 Task: Filter job titles by Life Insurance Specialist.
Action: Mouse moved to (421, 108)
Screenshot: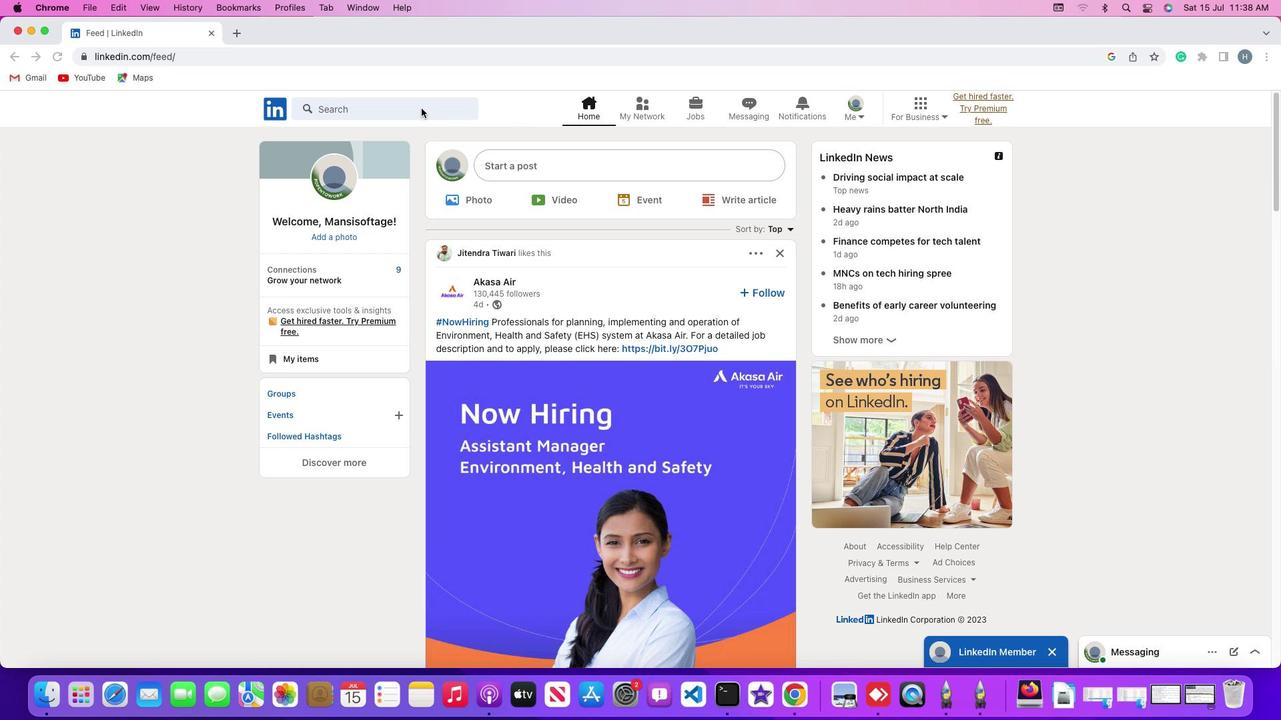 
Action: Mouse pressed left at (421, 108)
Screenshot: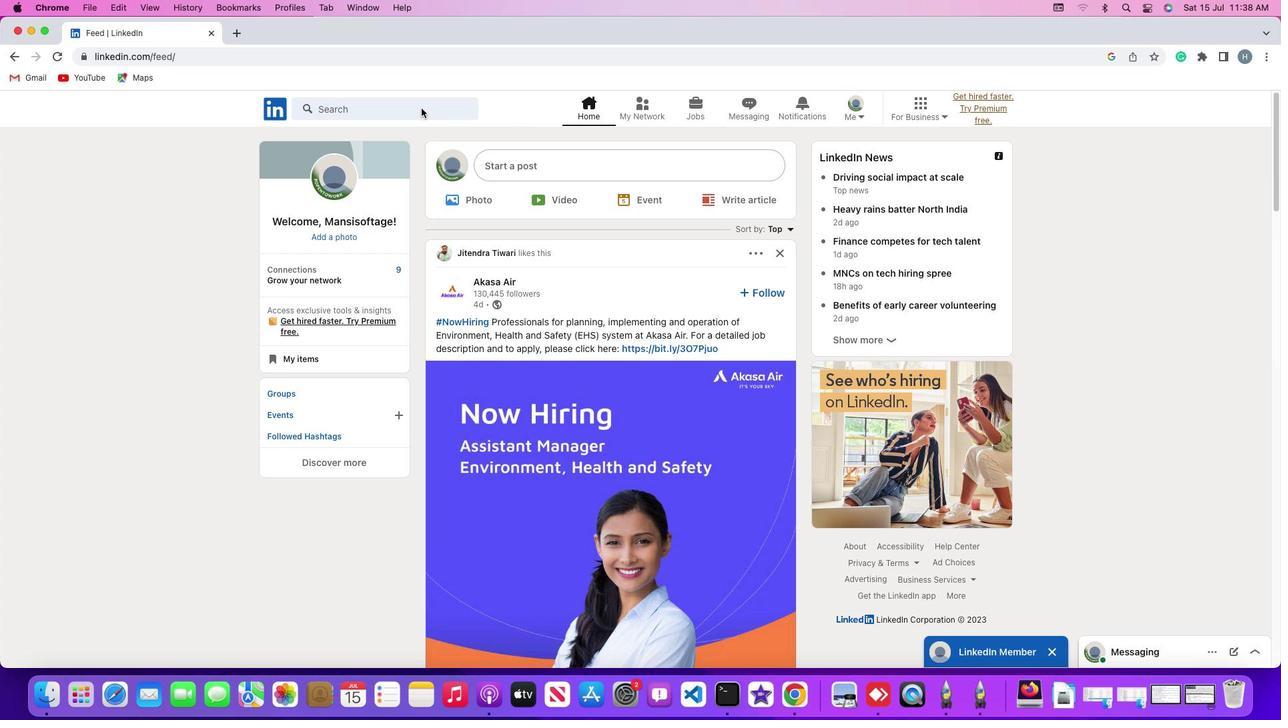 
Action: Mouse pressed left at (421, 108)
Screenshot: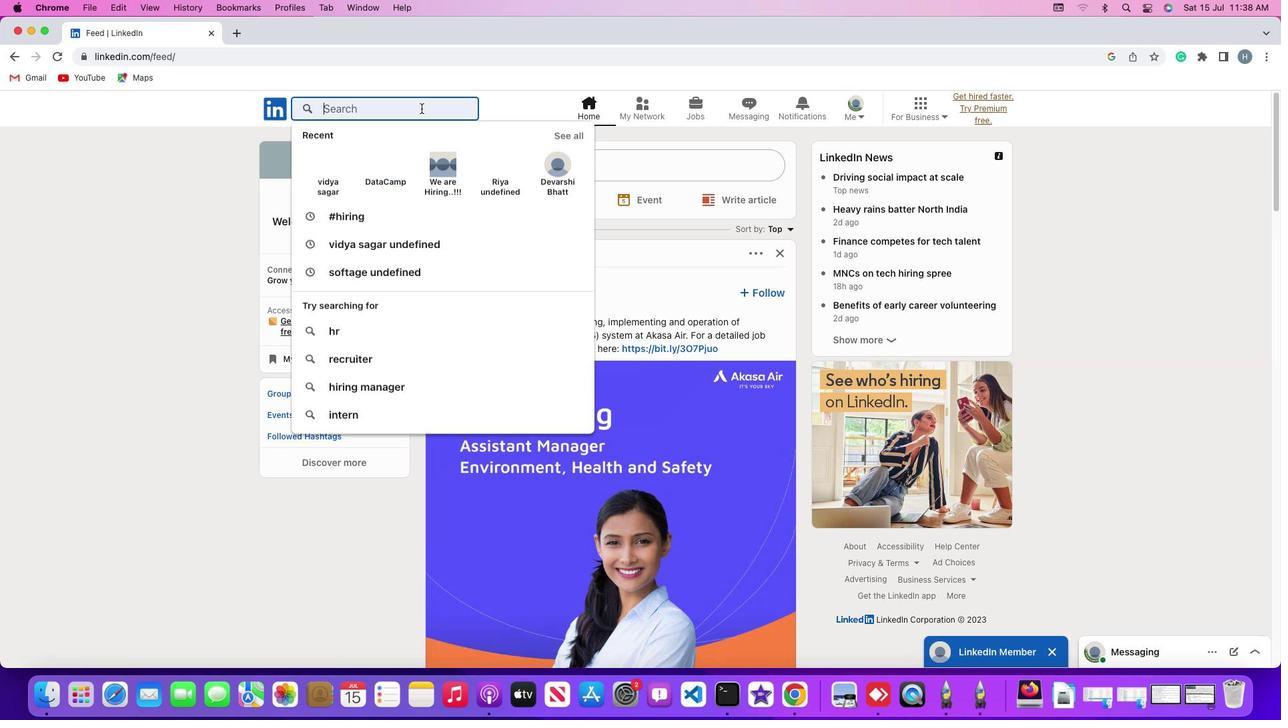 
Action: Key pressed Key.shift'#''h''i''r''i''n''g'Key.enter
Screenshot: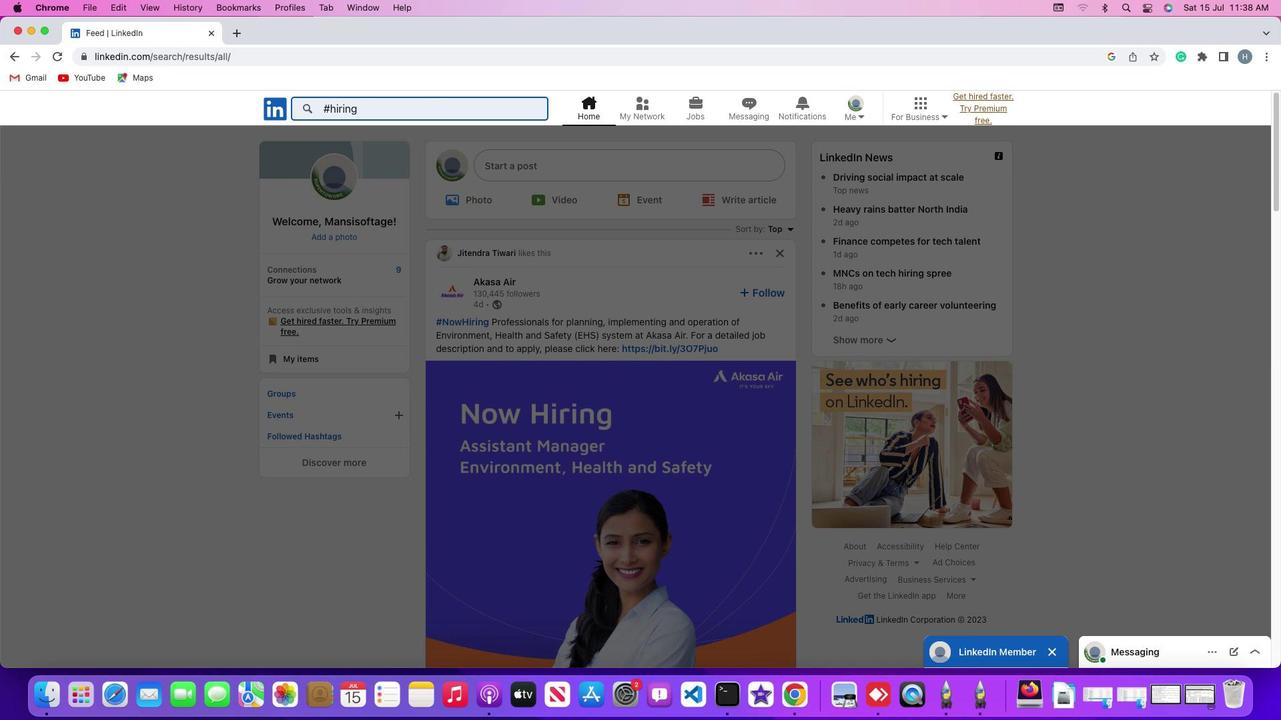 
Action: Mouse moved to (328, 146)
Screenshot: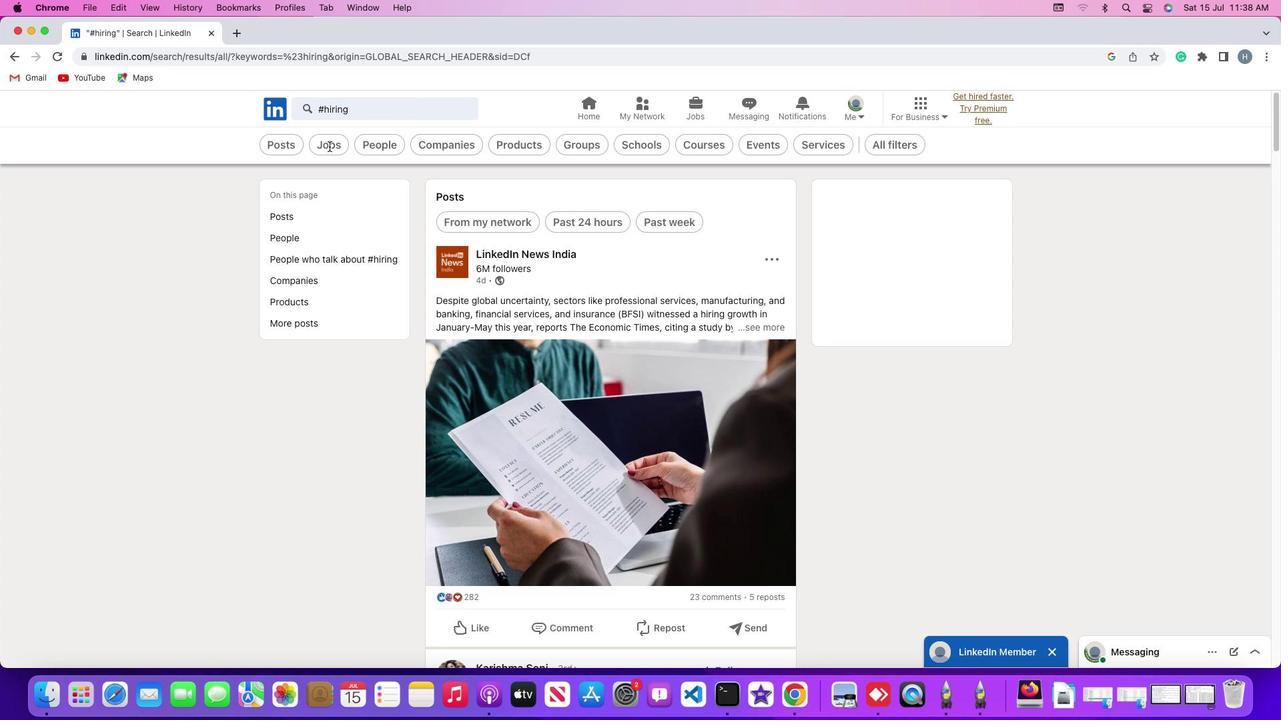 
Action: Mouse pressed left at (328, 146)
Screenshot: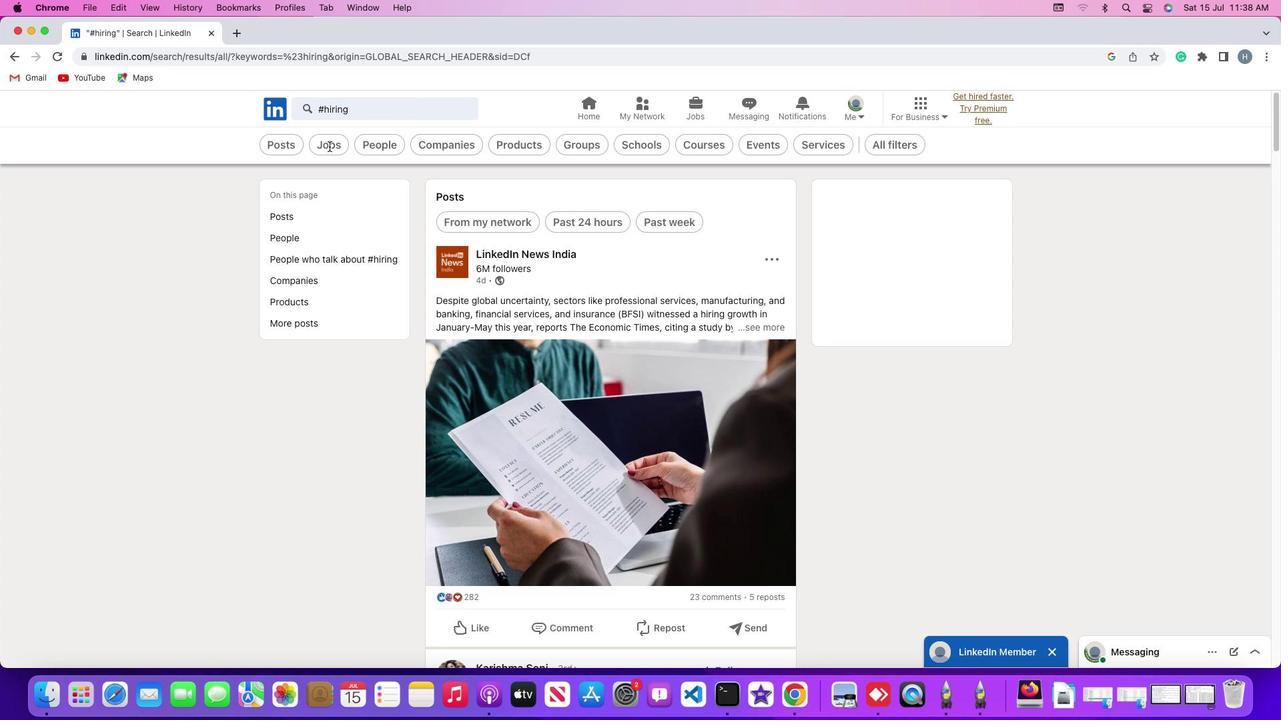 
Action: Mouse moved to (921, 142)
Screenshot: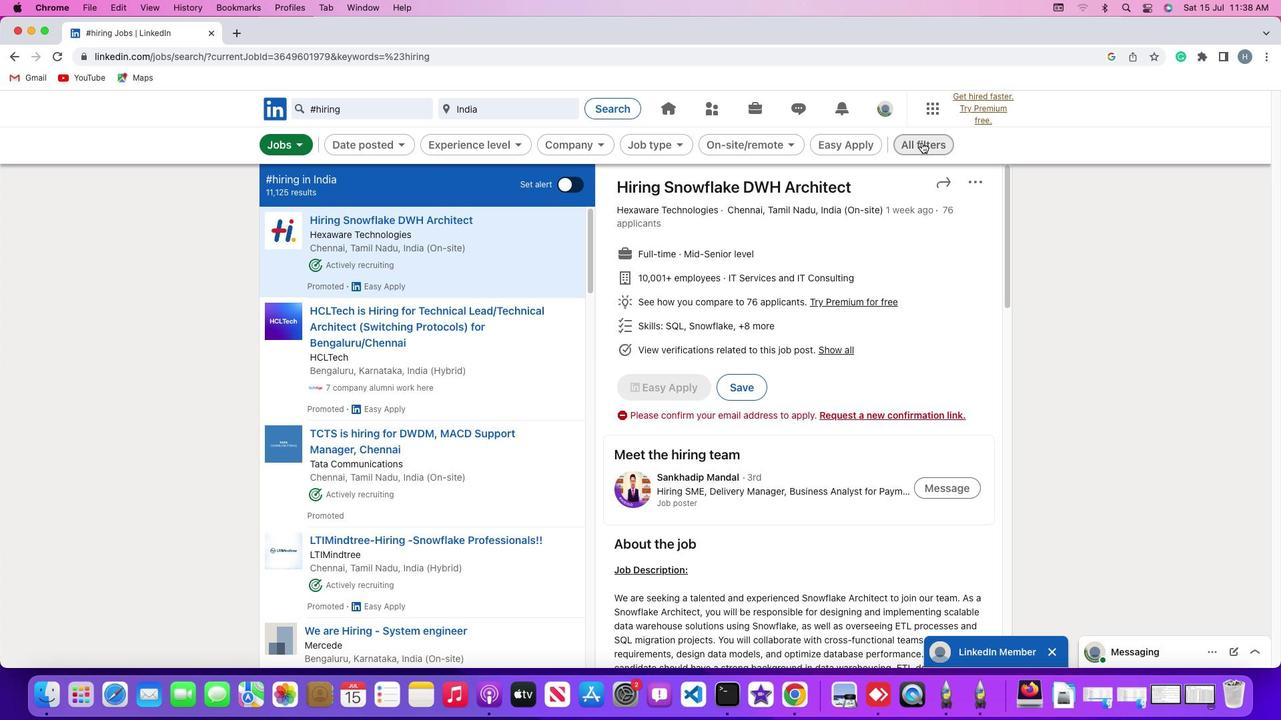 
Action: Mouse pressed left at (921, 142)
Screenshot: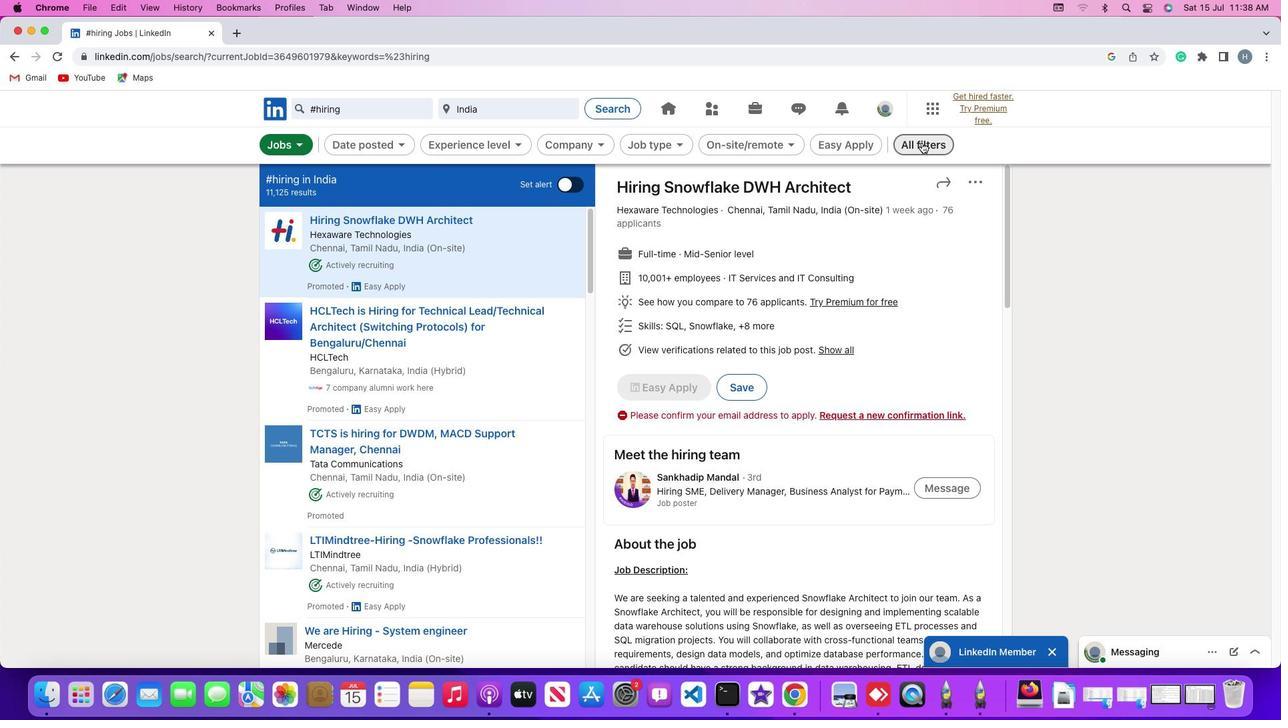 
Action: Mouse moved to (1046, 507)
Screenshot: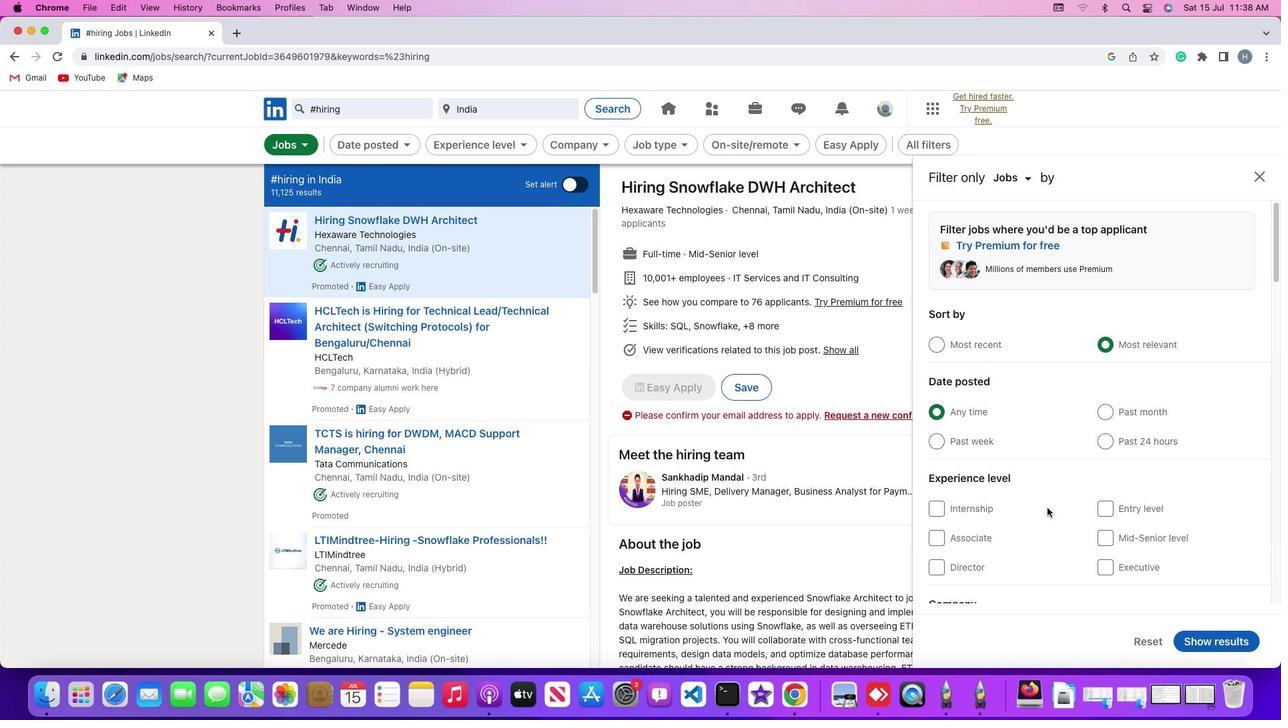 
Action: Mouse scrolled (1046, 507) with delta (0, 0)
Screenshot: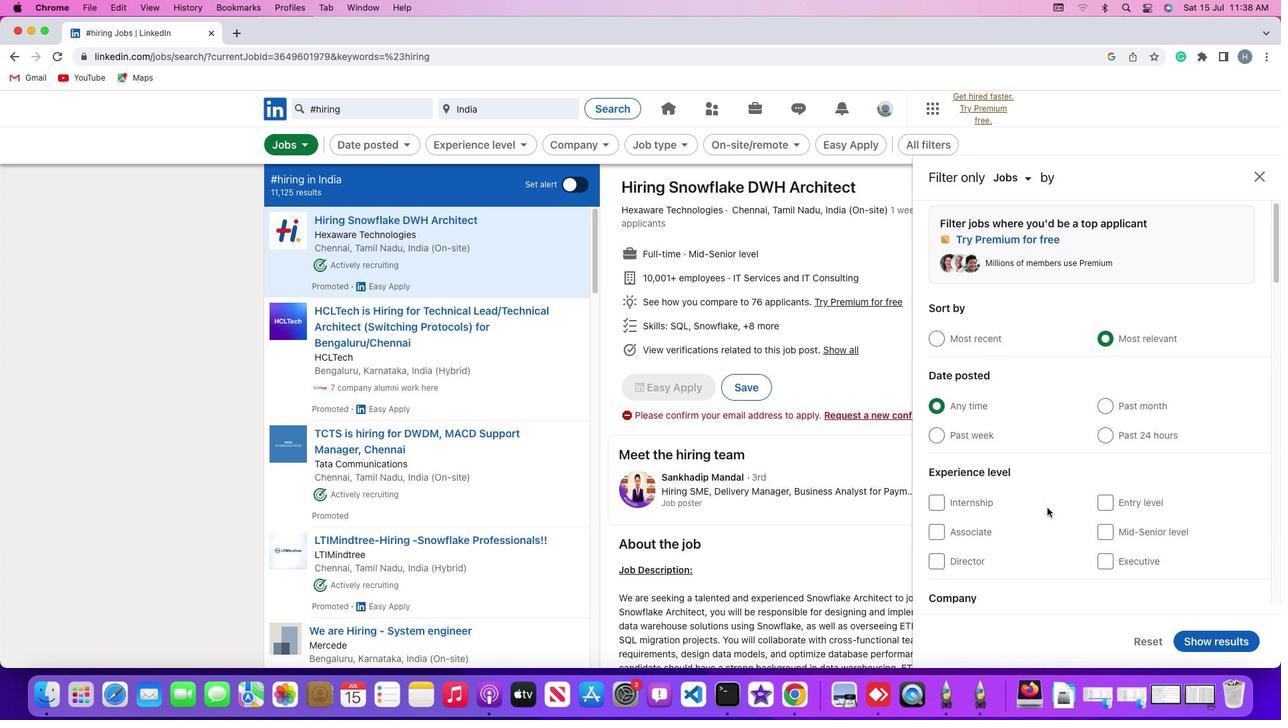 
Action: Mouse scrolled (1046, 507) with delta (0, 0)
Screenshot: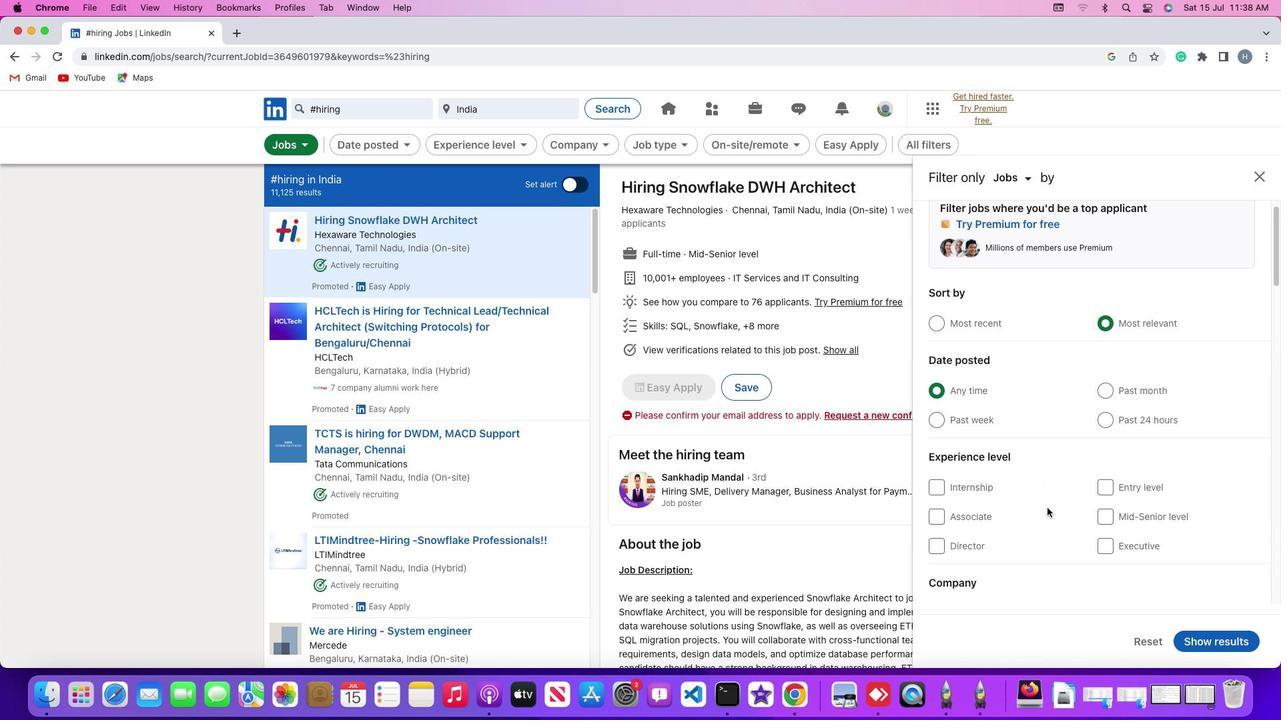 
Action: Mouse scrolled (1046, 507) with delta (0, -1)
Screenshot: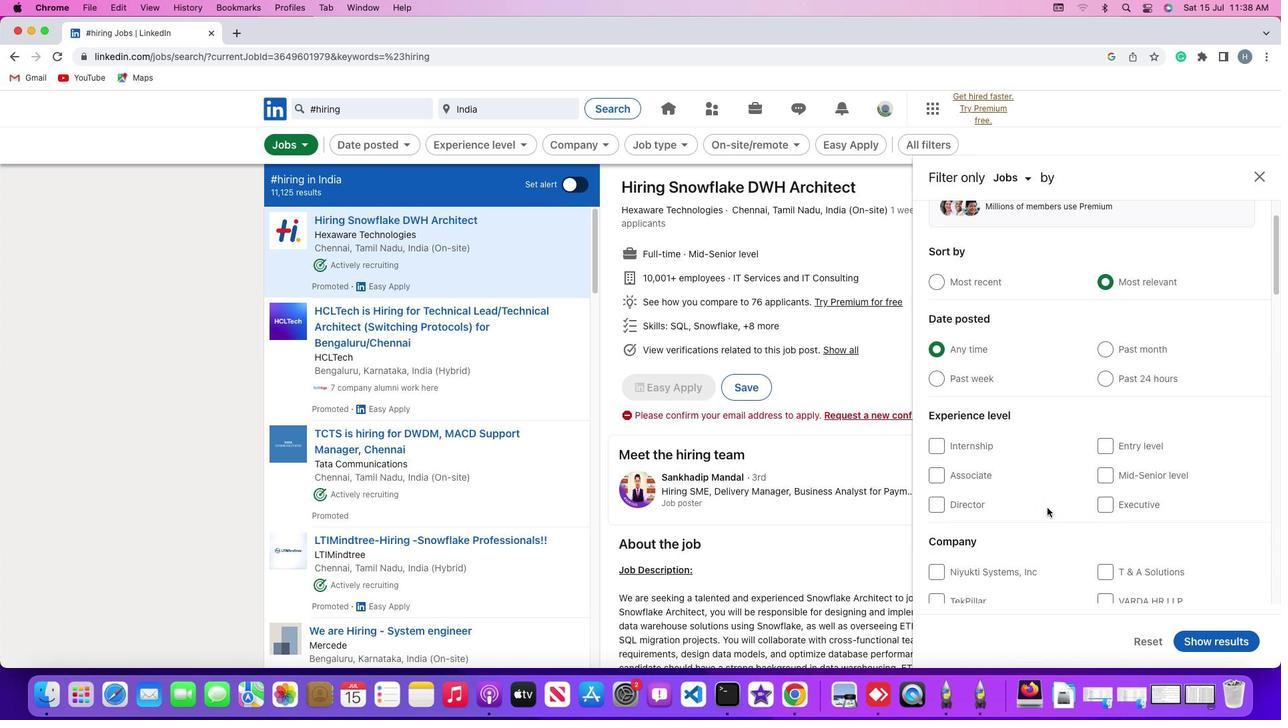 
Action: Mouse scrolled (1046, 507) with delta (0, -2)
Screenshot: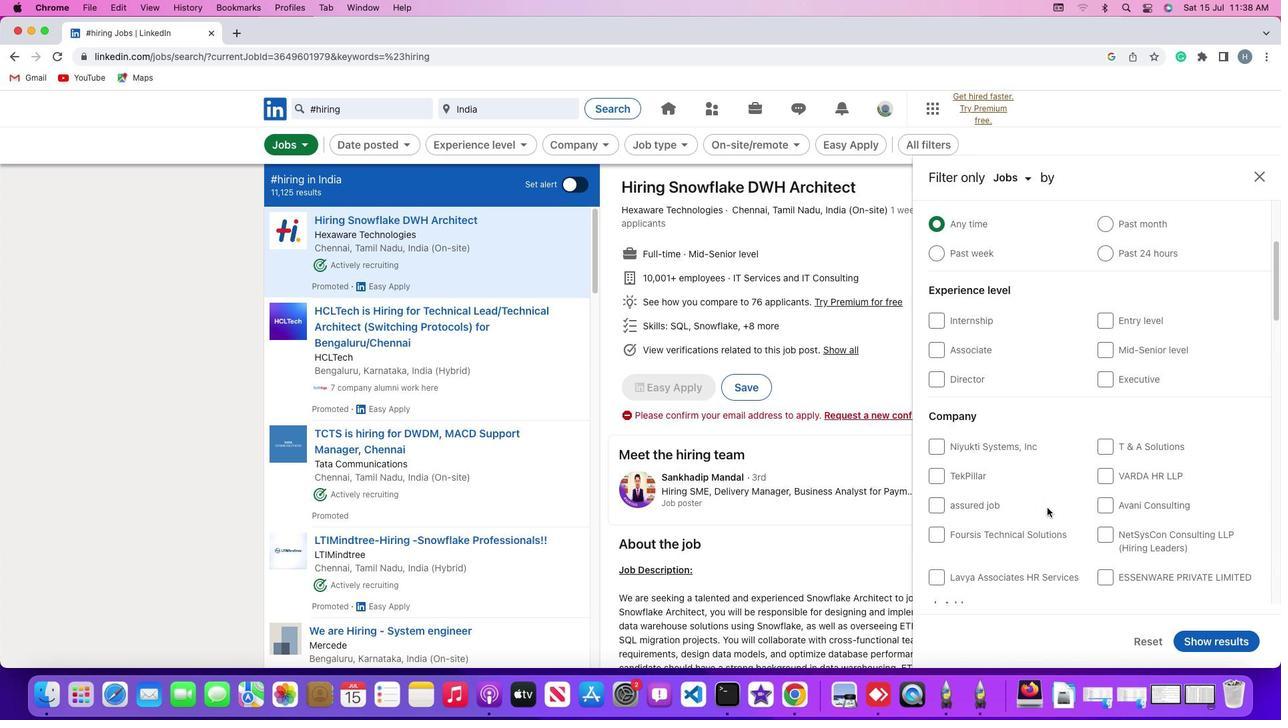 
Action: Mouse scrolled (1046, 507) with delta (0, 0)
Screenshot: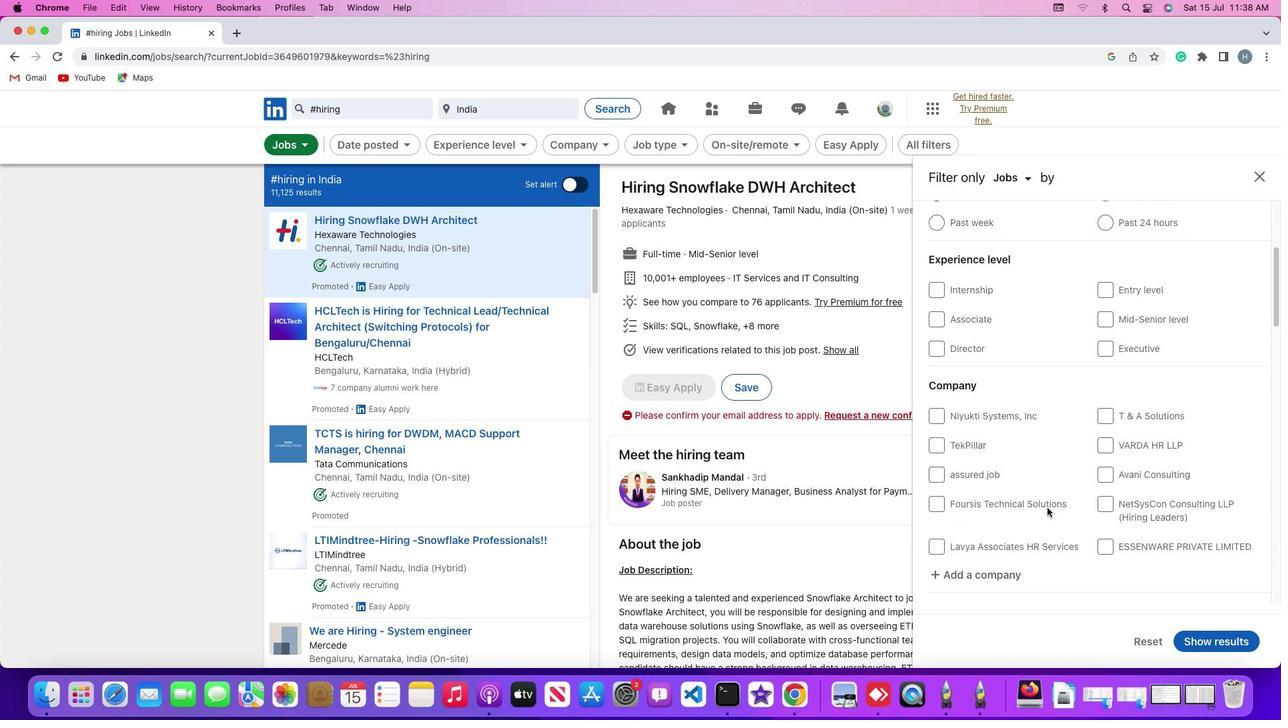 
Action: Mouse scrolled (1046, 507) with delta (0, 0)
Screenshot: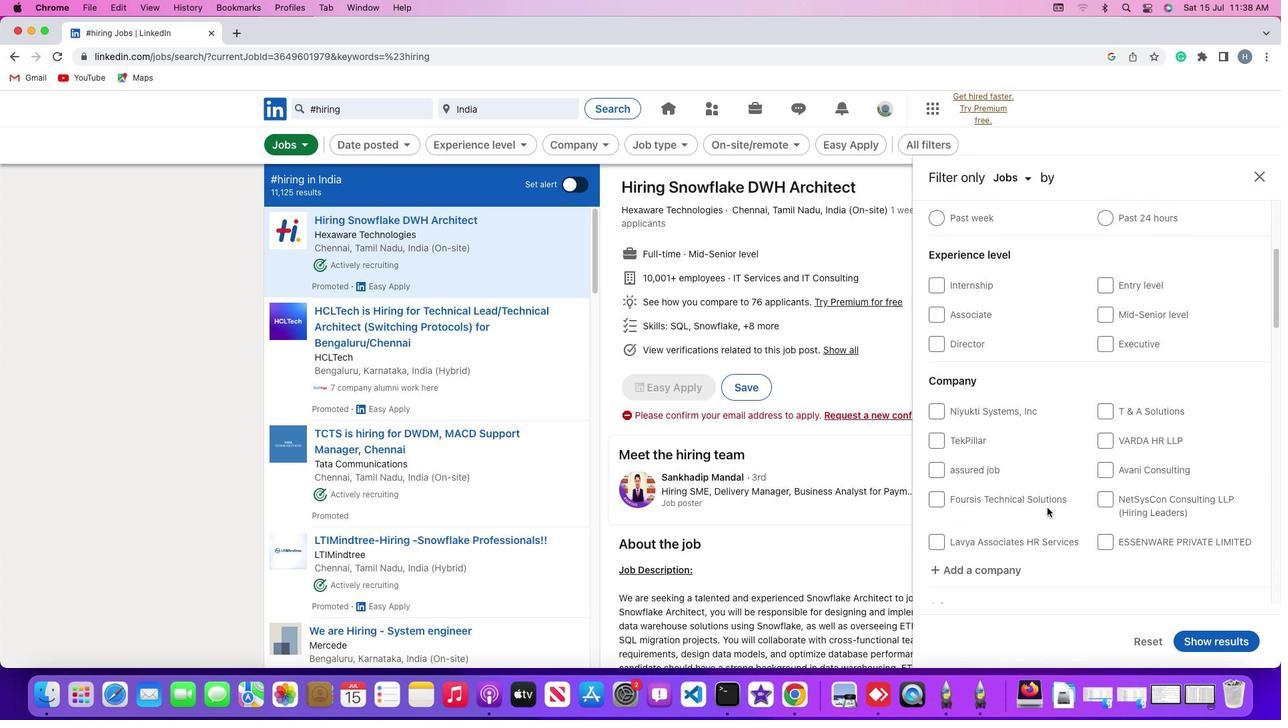 
Action: Mouse scrolled (1046, 507) with delta (0, -1)
Screenshot: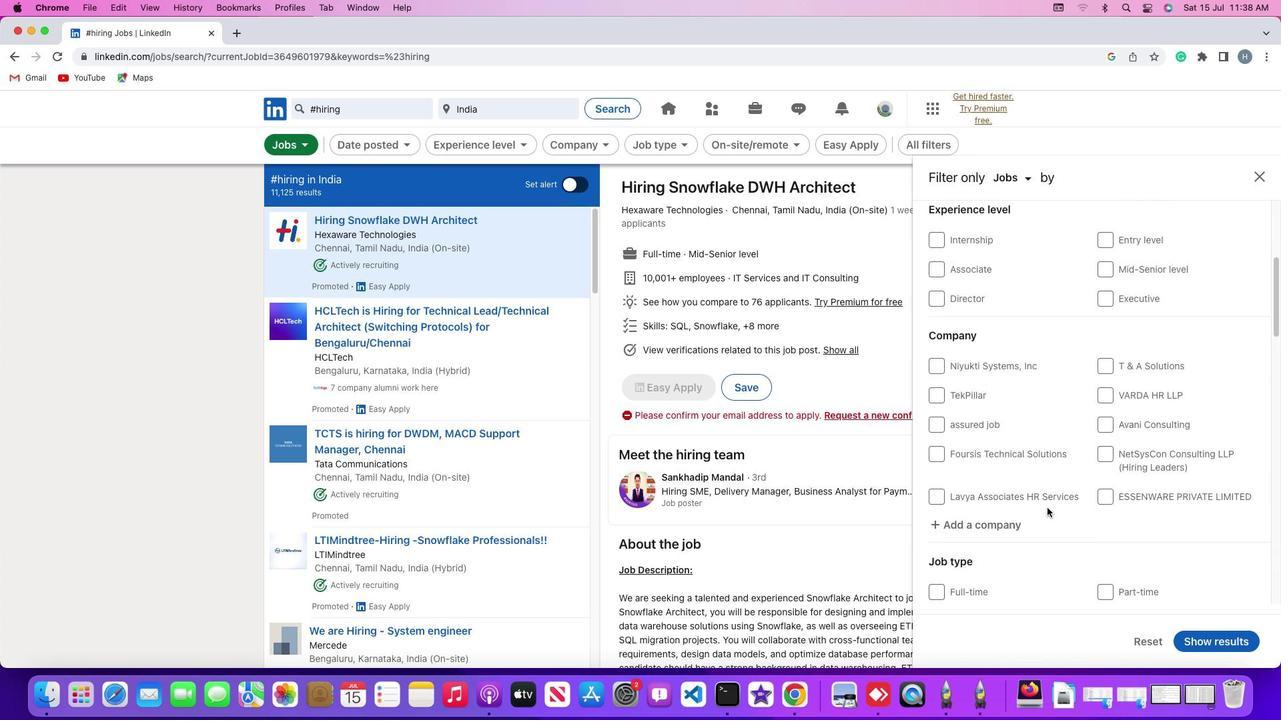 
Action: Mouse scrolled (1046, 507) with delta (0, 0)
Screenshot: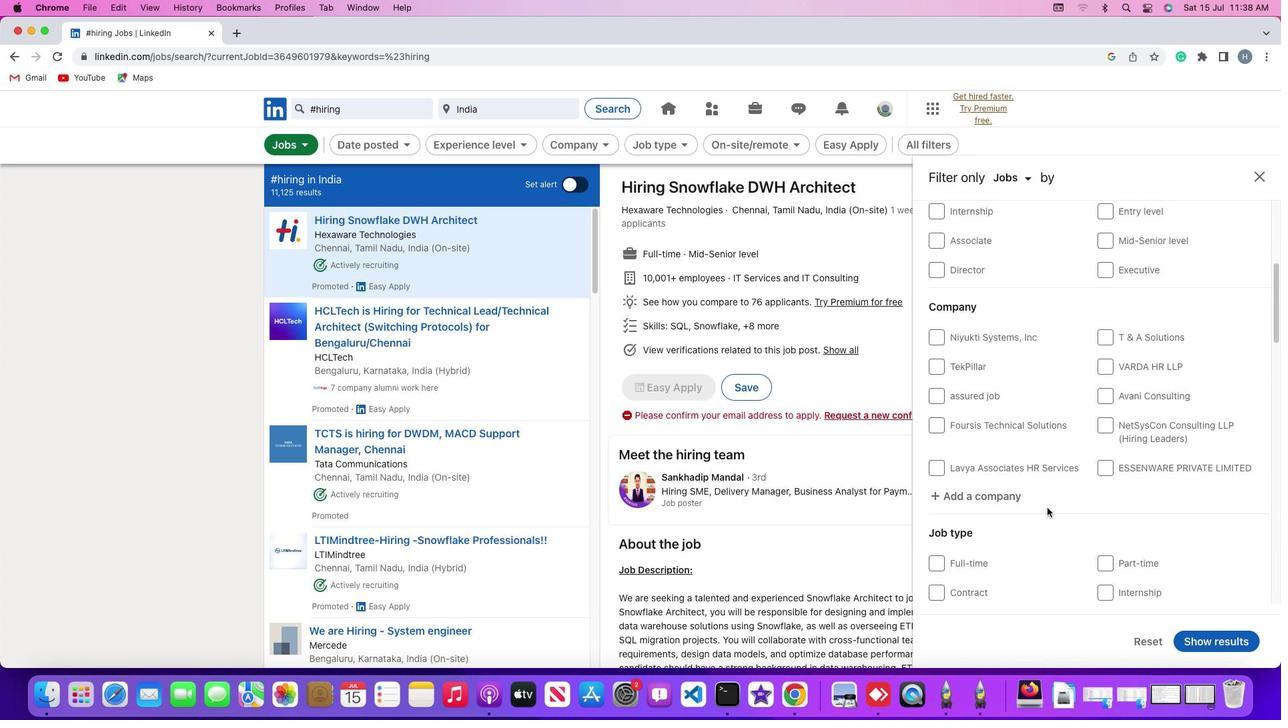 
Action: Mouse scrolled (1046, 507) with delta (0, 0)
Screenshot: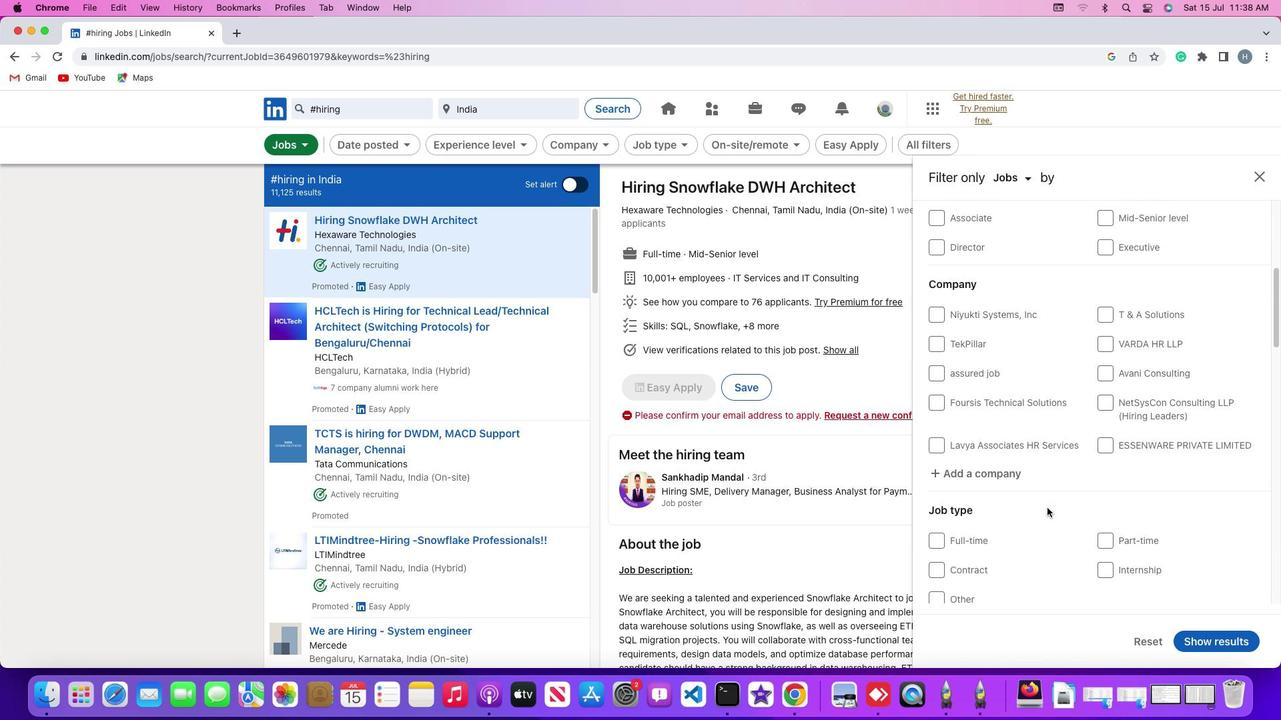 
Action: Mouse scrolled (1046, 507) with delta (0, -1)
Screenshot: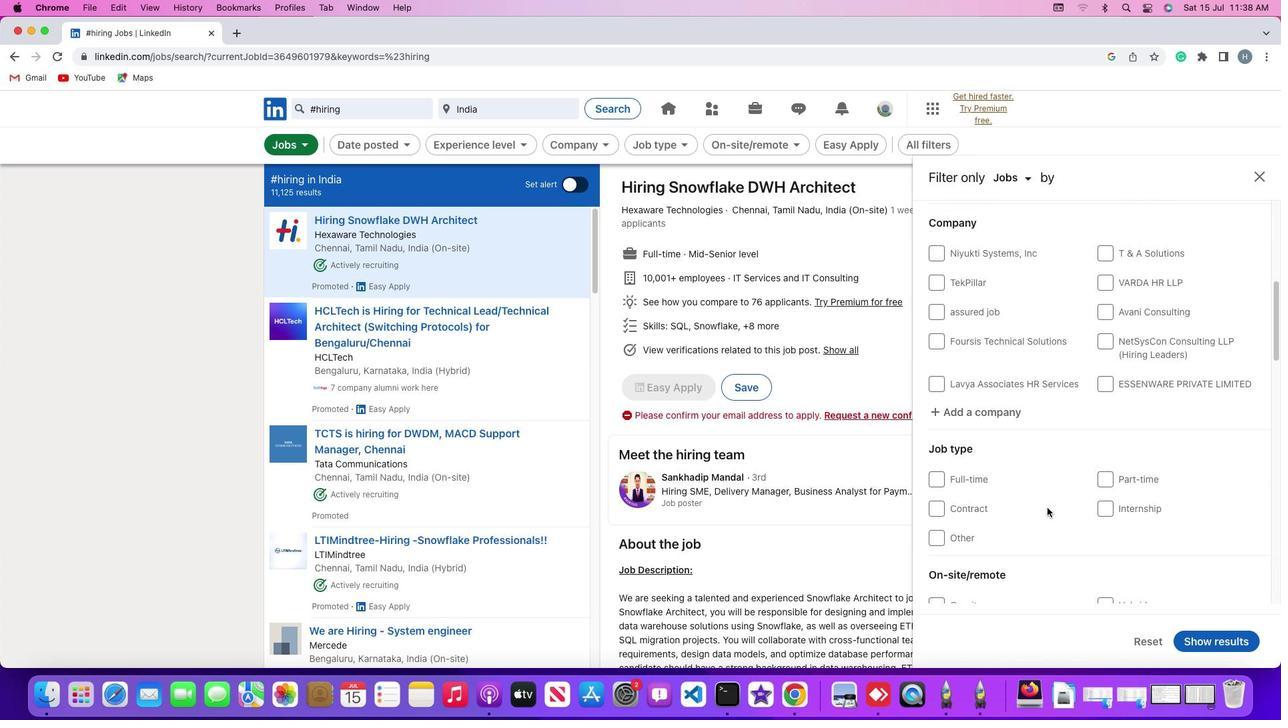
Action: Mouse scrolled (1046, 507) with delta (0, -2)
Screenshot: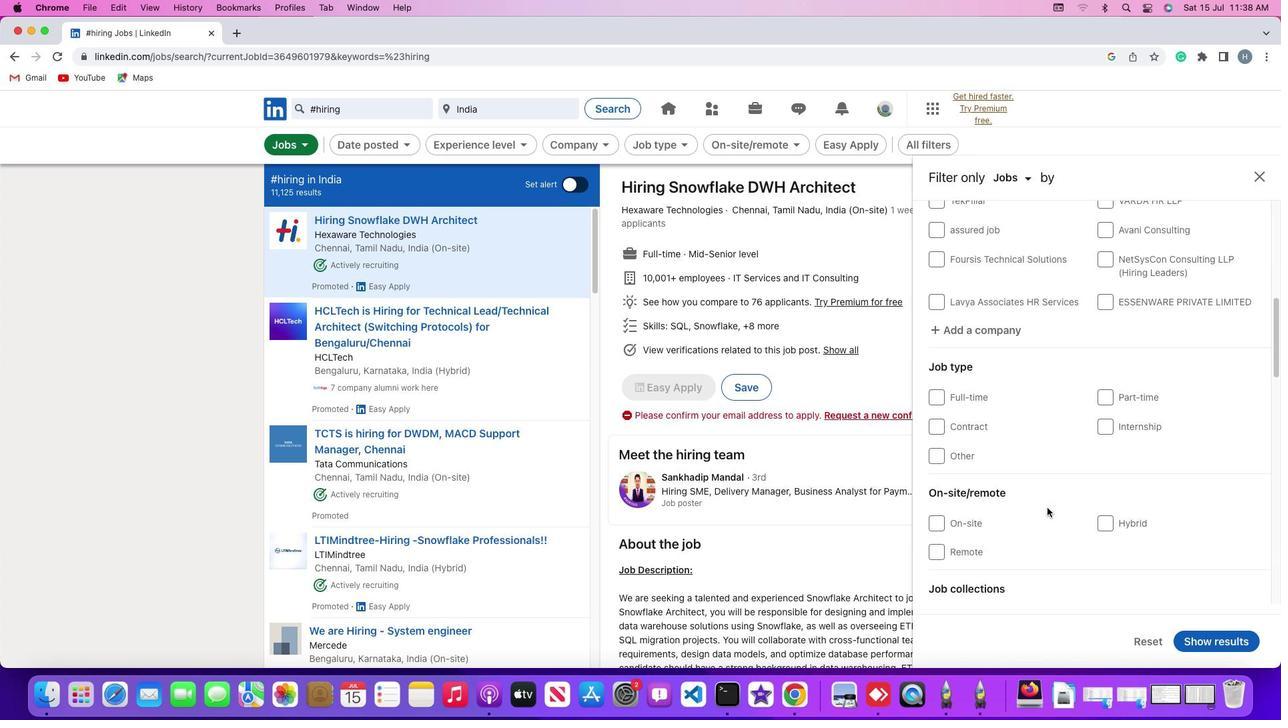 
Action: Mouse scrolled (1046, 507) with delta (0, -3)
Screenshot: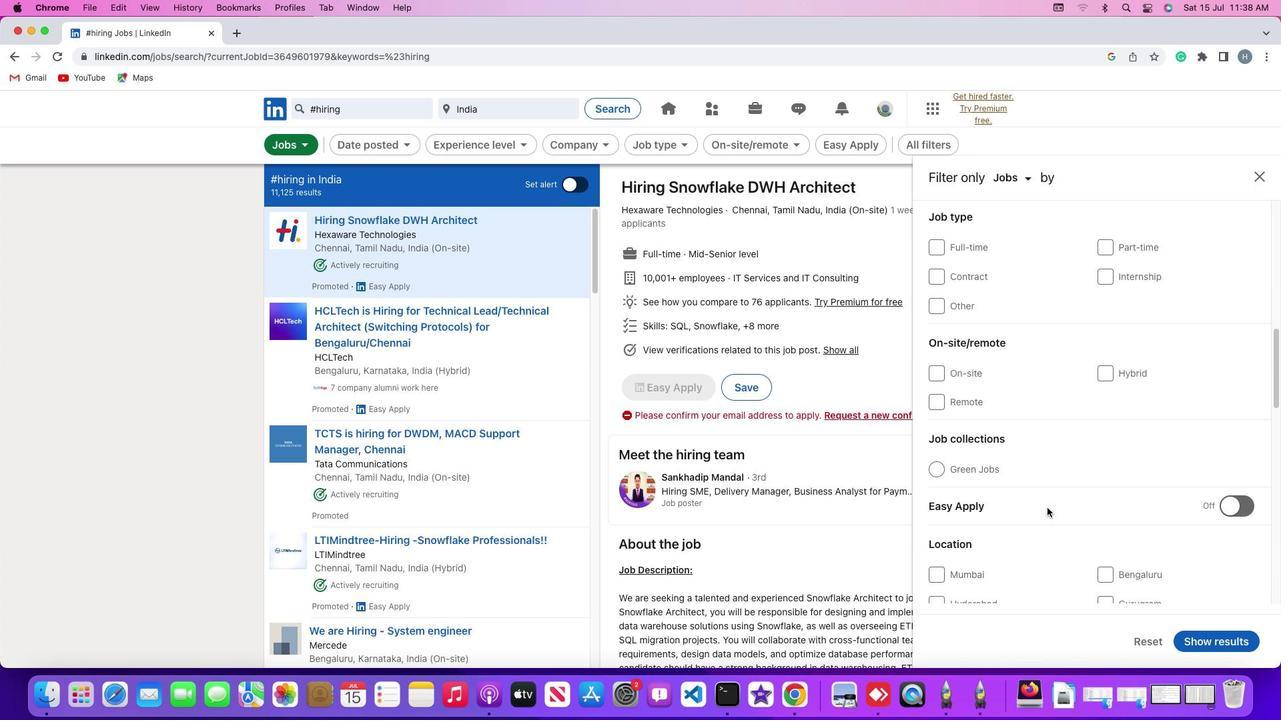 
Action: Mouse scrolled (1046, 507) with delta (0, 0)
Screenshot: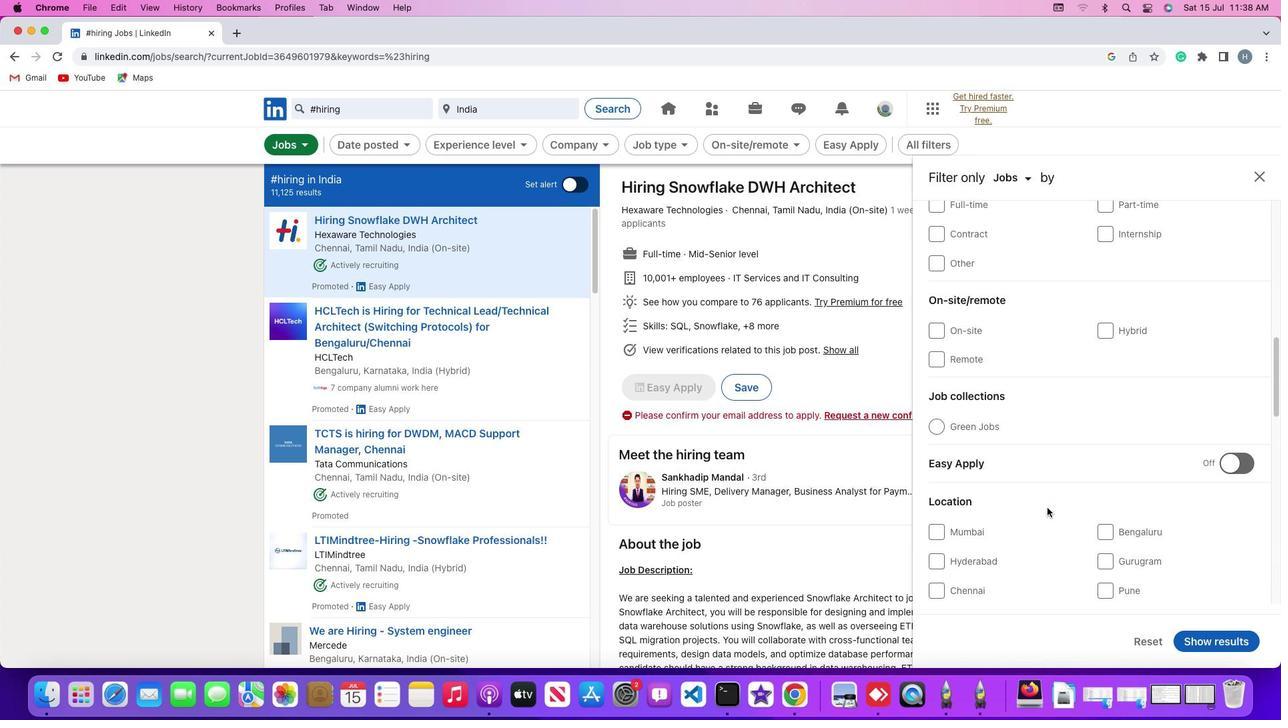 
Action: Mouse scrolled (1046, 507) with delta (0, 0)
Screenshot: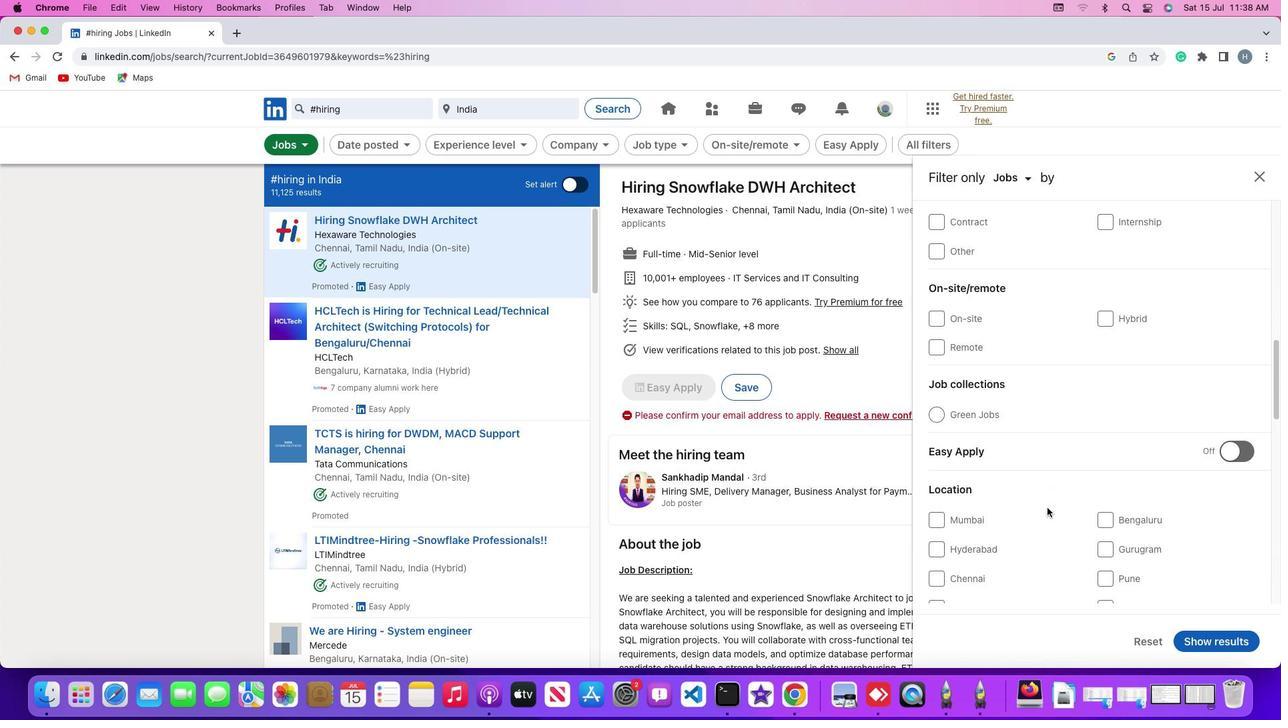 
Action: Mouse scrolled (1046, 507) with delta (0, -1)
Screenshot: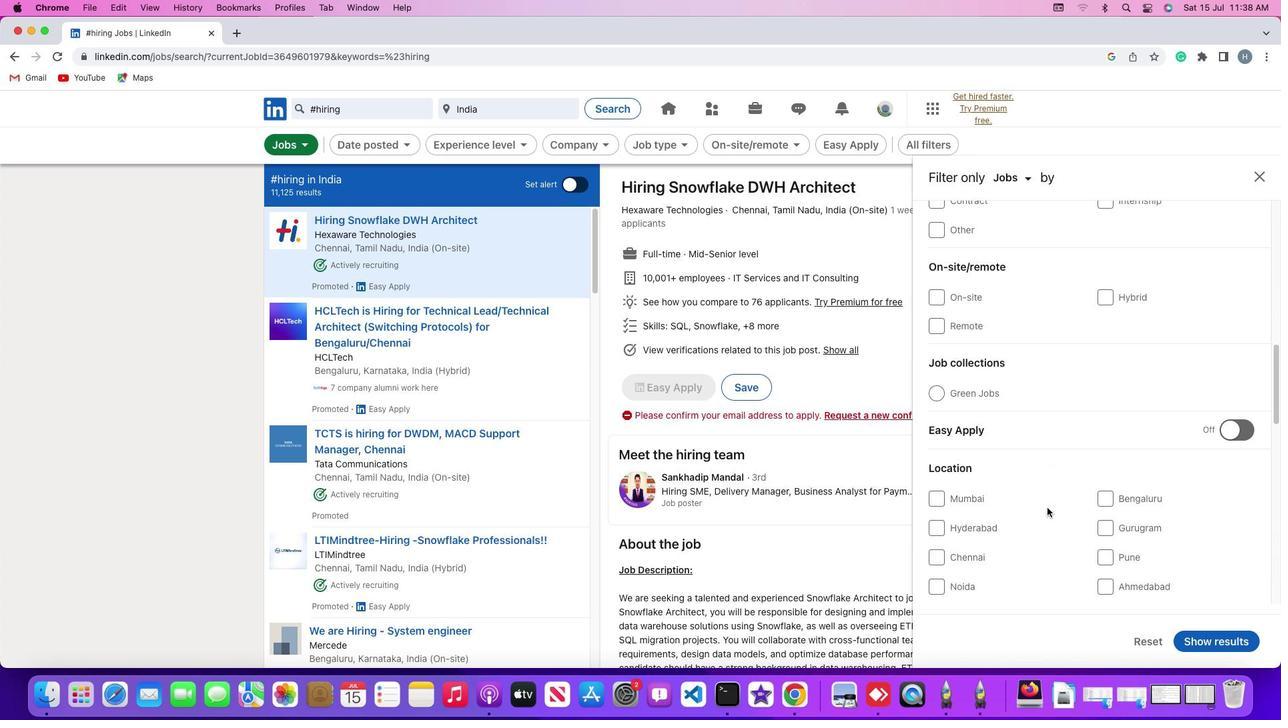 
Action: Mouse scrolled (1046, 507) with delta (0, 0)
Screenshot: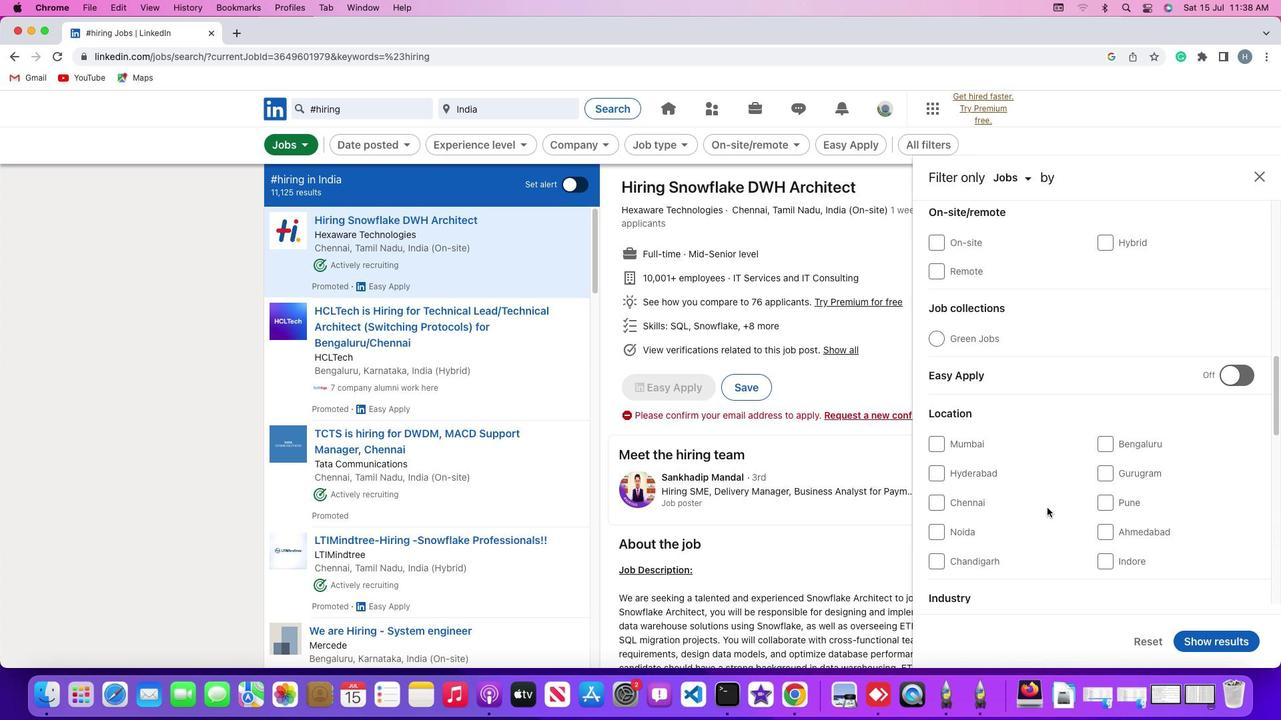 
Action: Mouse scrolled (1046, 507) with delta (0, 0)
Screenshot: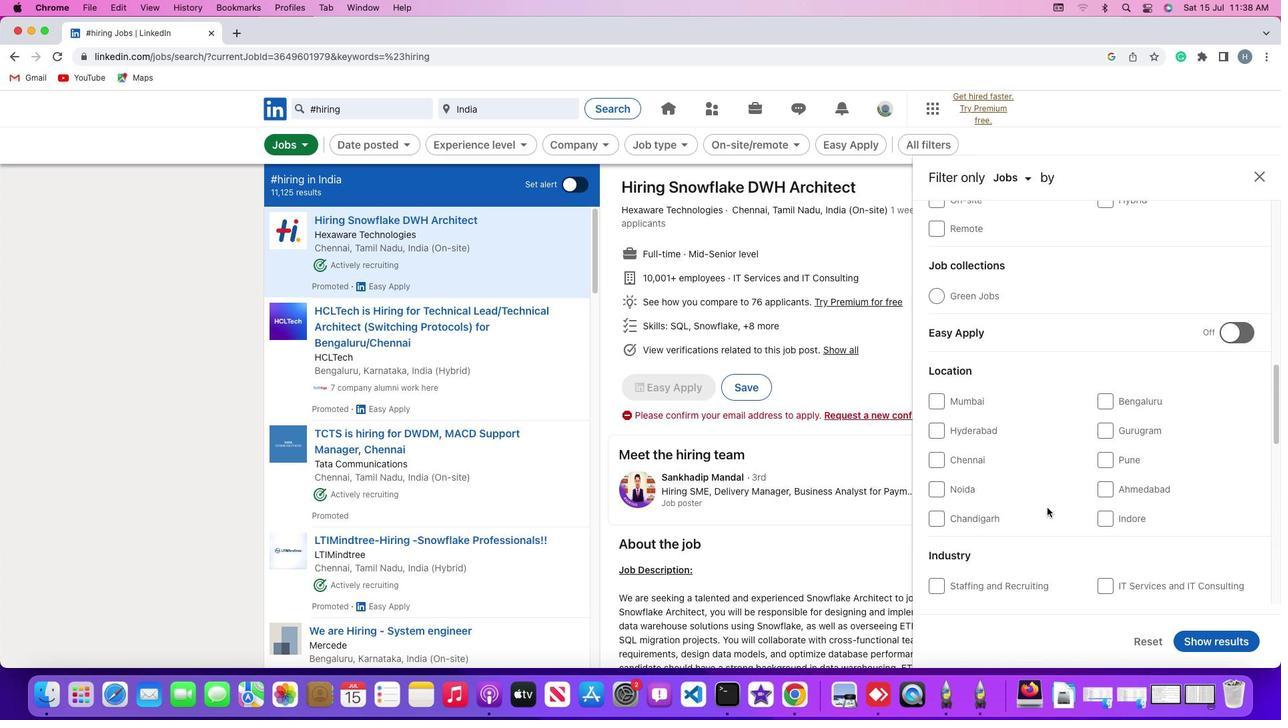 
Action: Mouse scrolled (1046, 507) with delta (0, -1)
Screenshot: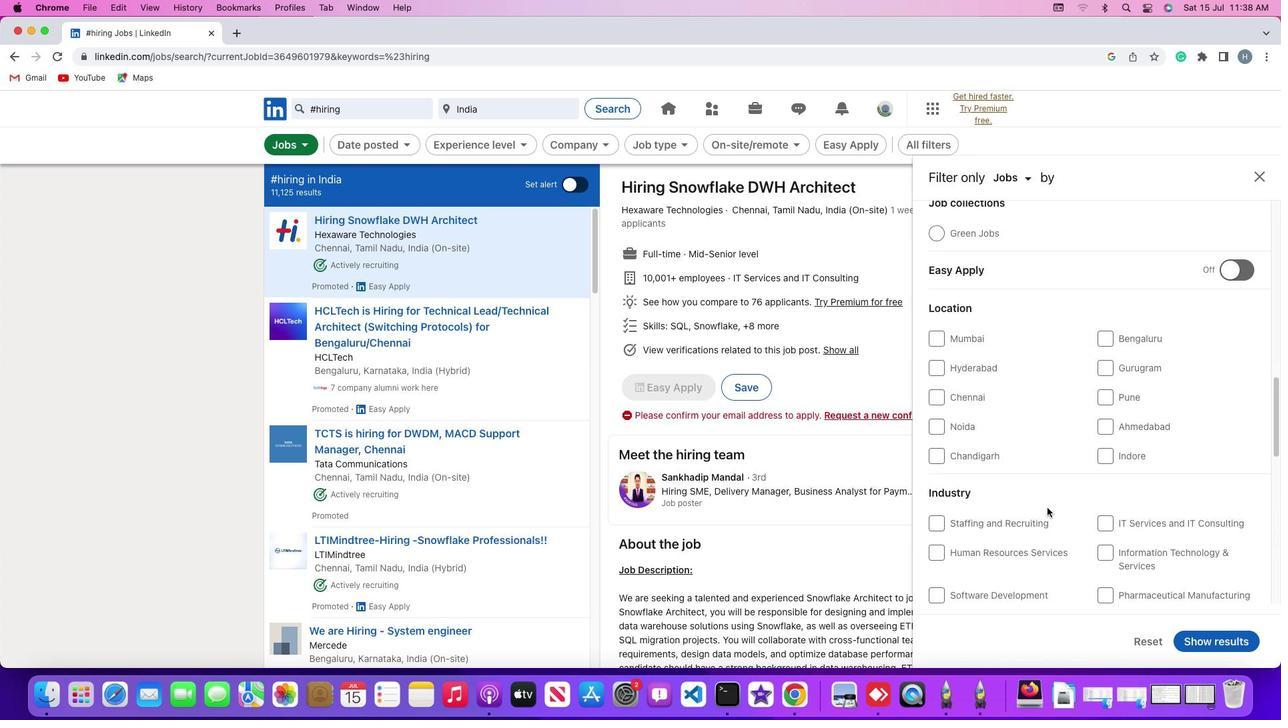 
Action: Mouse scrolled (1046, 507) with delta (0, -2)
Screenshot: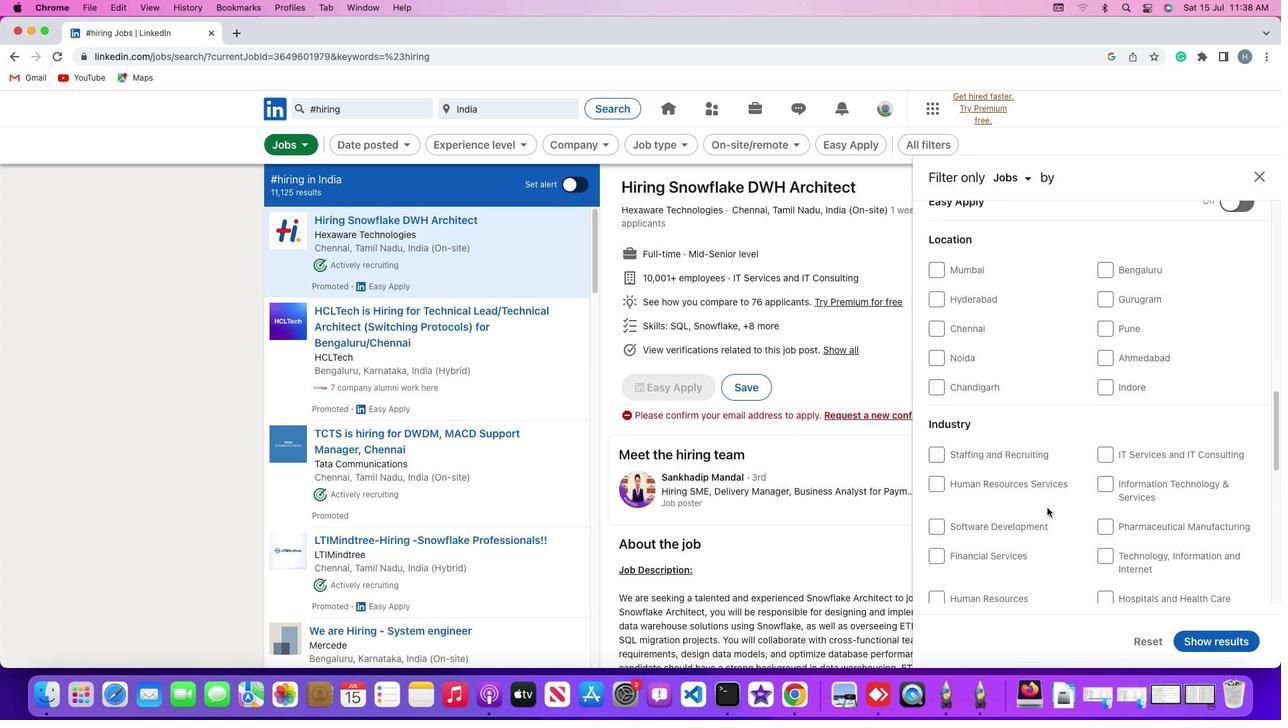 
Action: Mouse scrolled (1046, 507) with delta (0, 0)
Screenshot: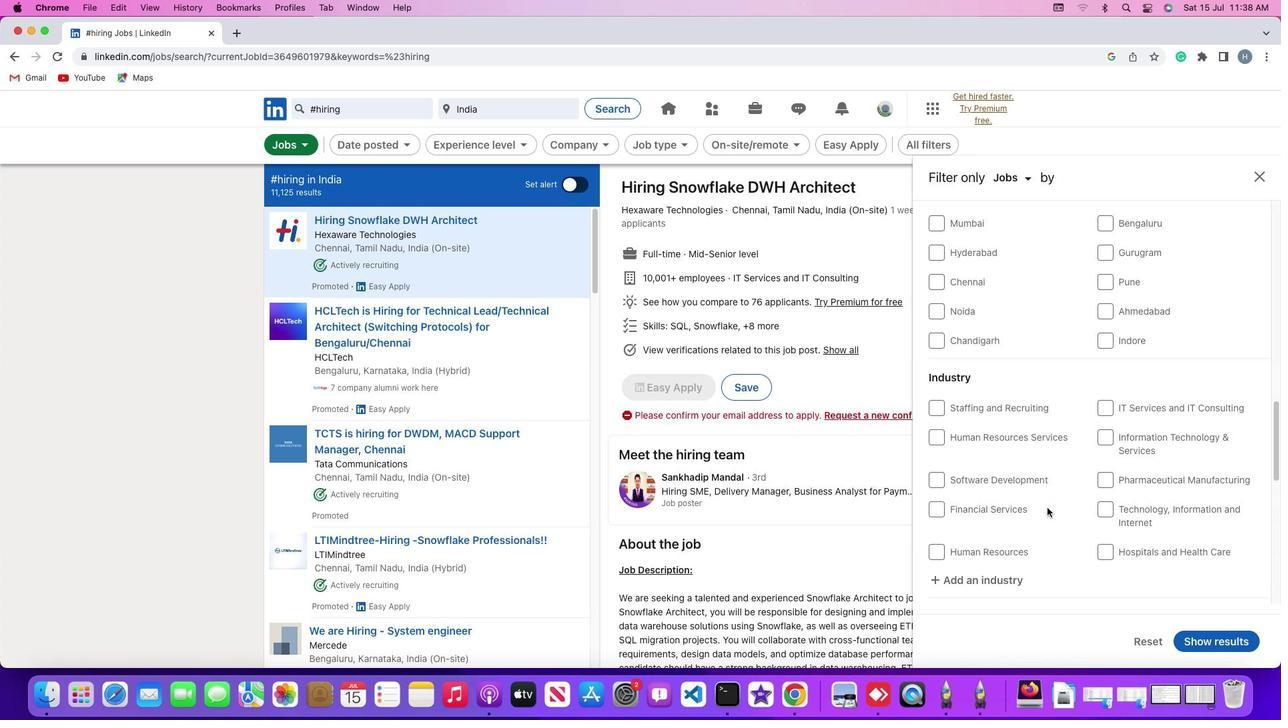 
Action: Mouse scrolled (1046, 507) with delta (0, 0)
Screenshot: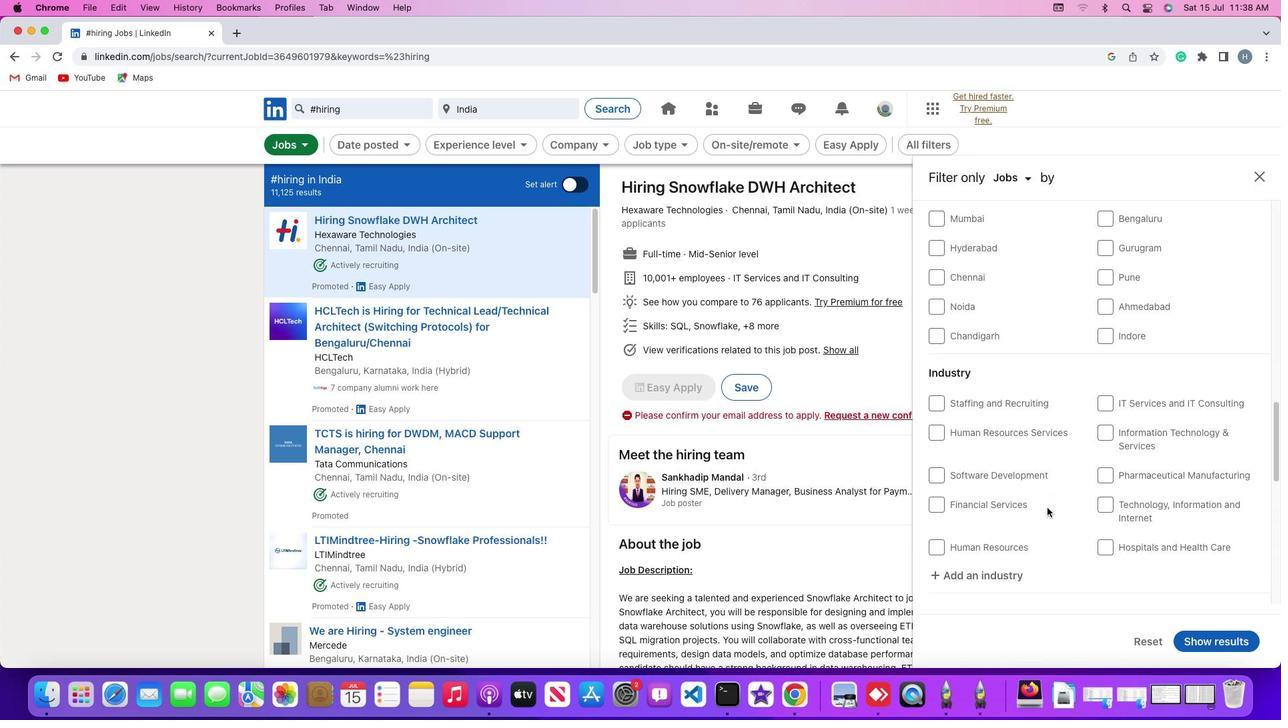 
Action: Mouse scrolled (1046, 507) with delta (0, 0)
Screenshot: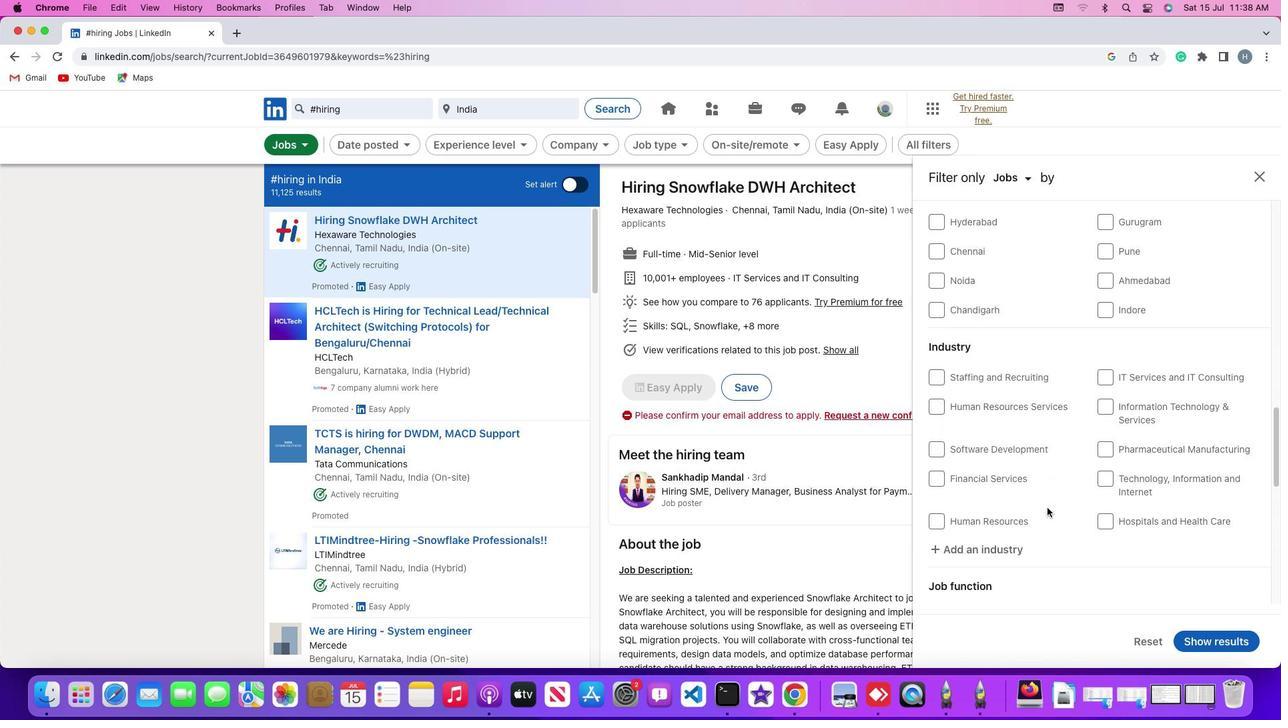 
Action: Mouse scrolled (1046, 507) with delta (0, 0)
Screenshot: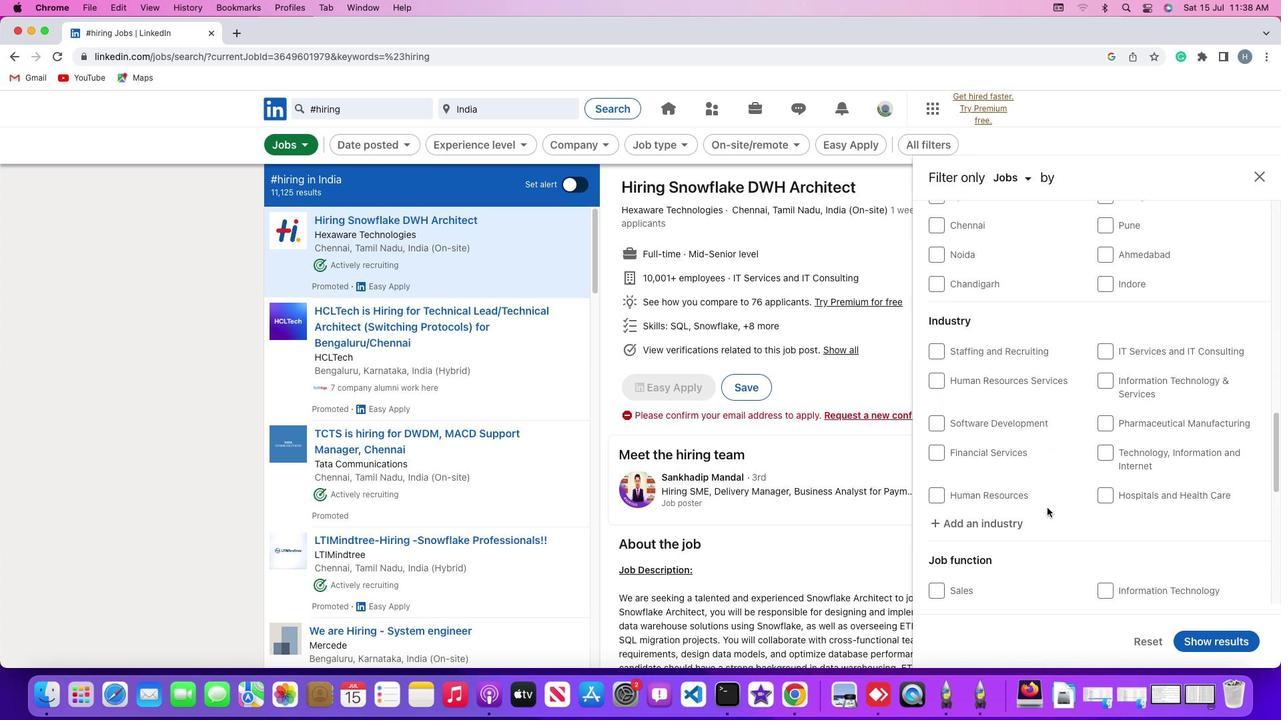 
Action: Mouse scrolled (1046, 507) with delta (0, 0)
Screenshot: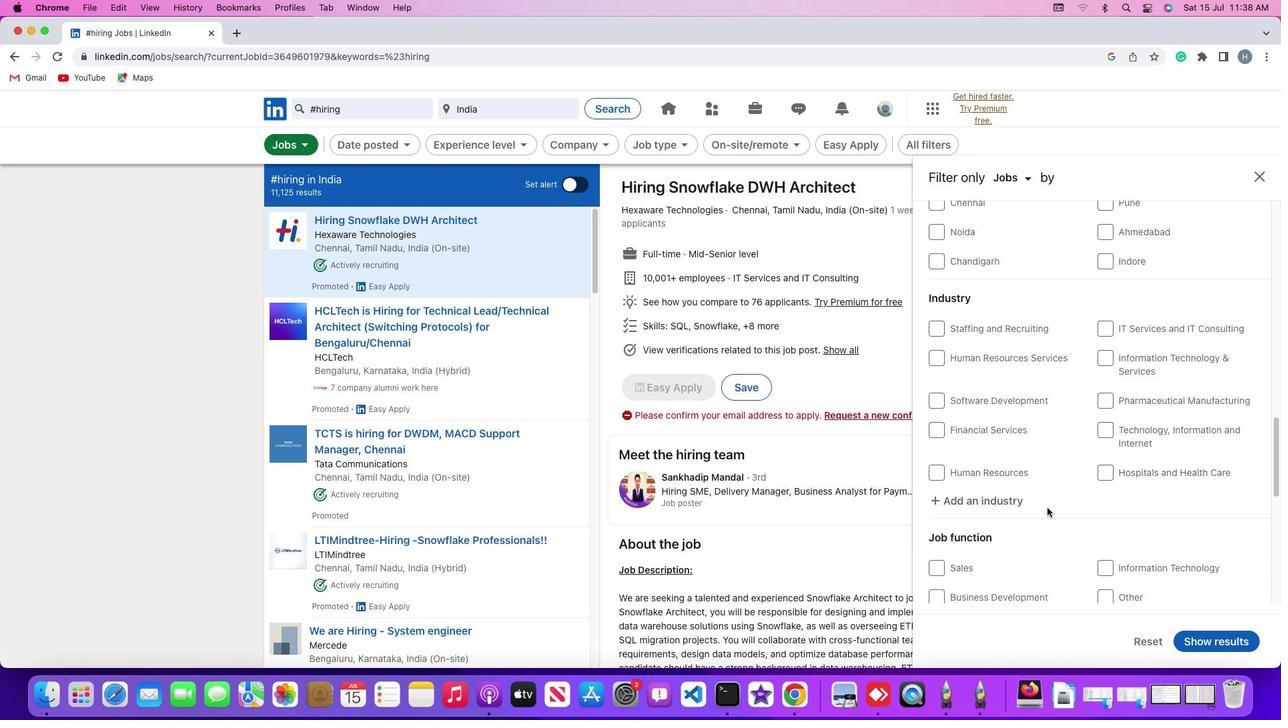 
Action: Mouse scrolled (1046, 507) with delta (0, -1)
Screenshot: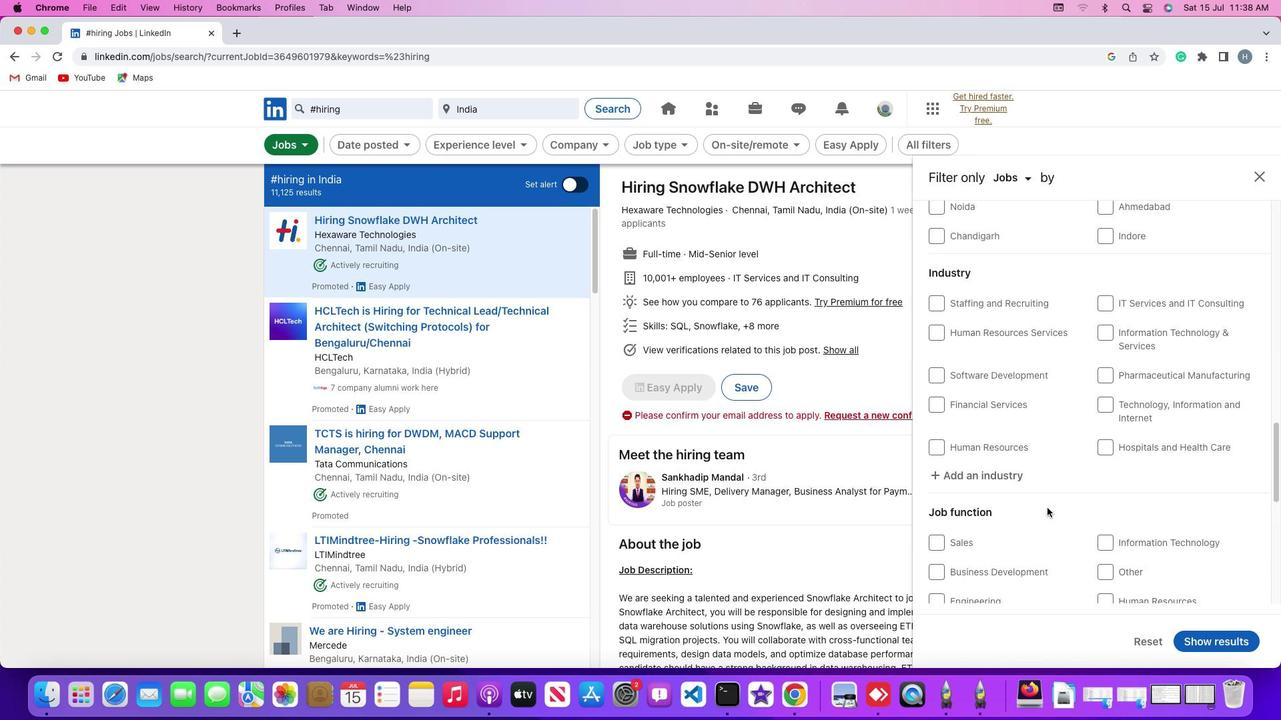 
Action: Mouse scrolled (1046, 507) with delta (0, 0)
Screenshot: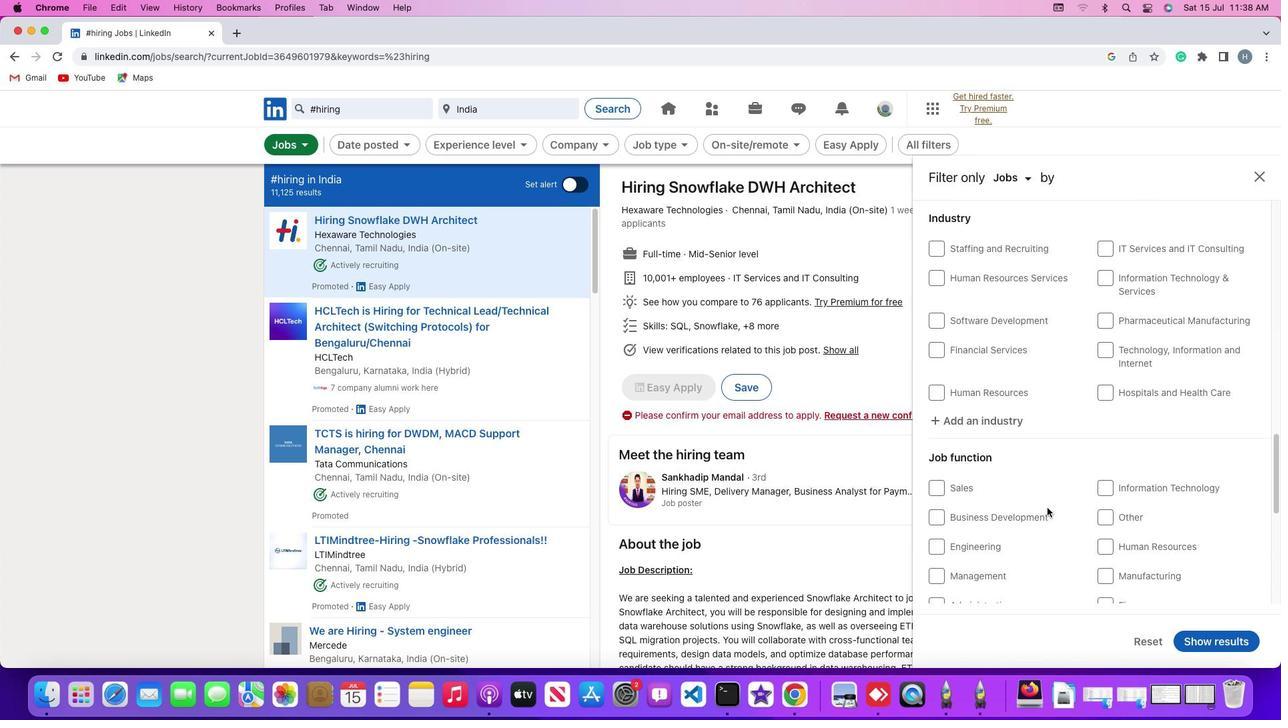 
Action: Mouse scrolled (1046, 507) with delta (0, 0)
Screenshot: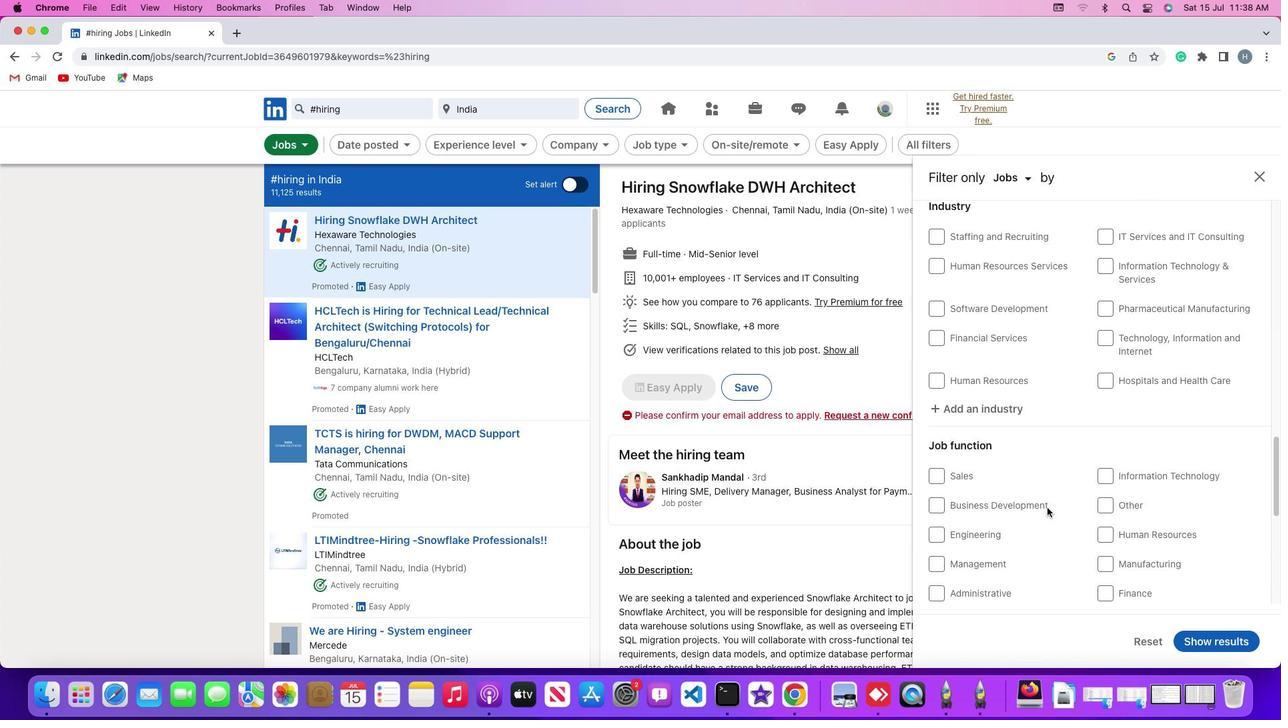 
Action: Mouse scrolled (1046, 507) with delta (0, -1)
Screenshot: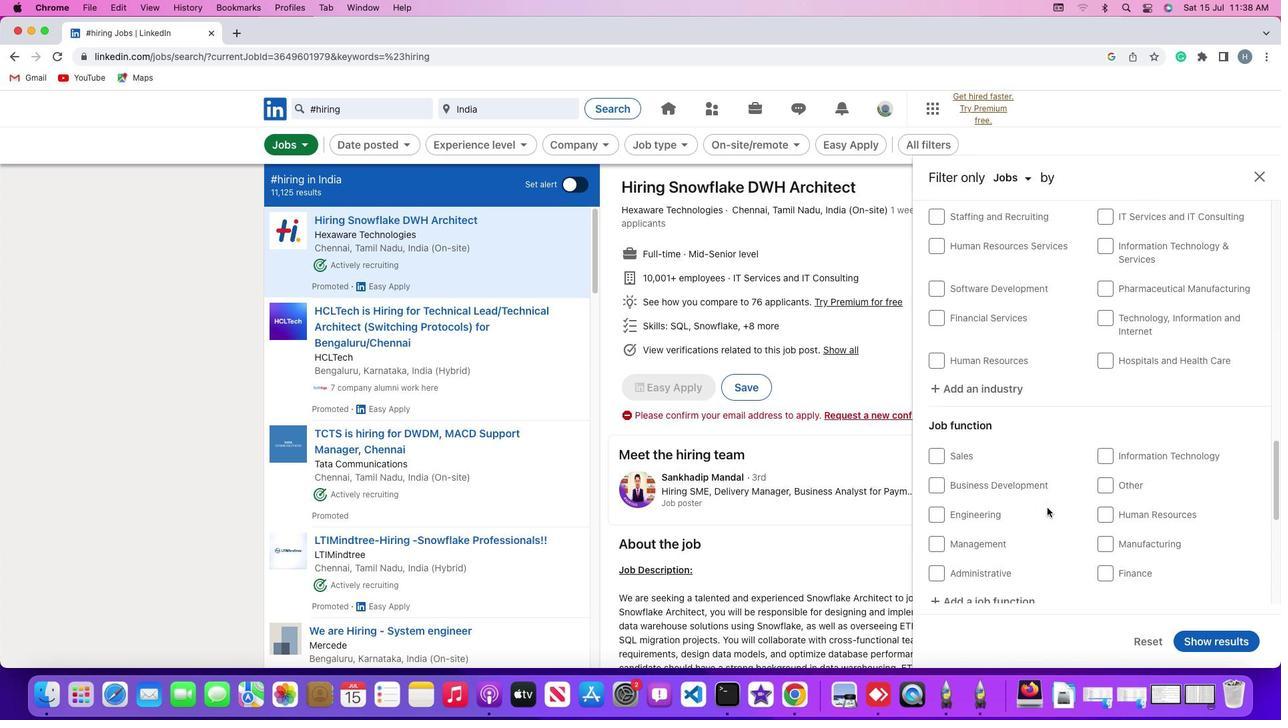 
Action: Mouse scrolled (1046, 507) with delta (0, 0)
Screenshot: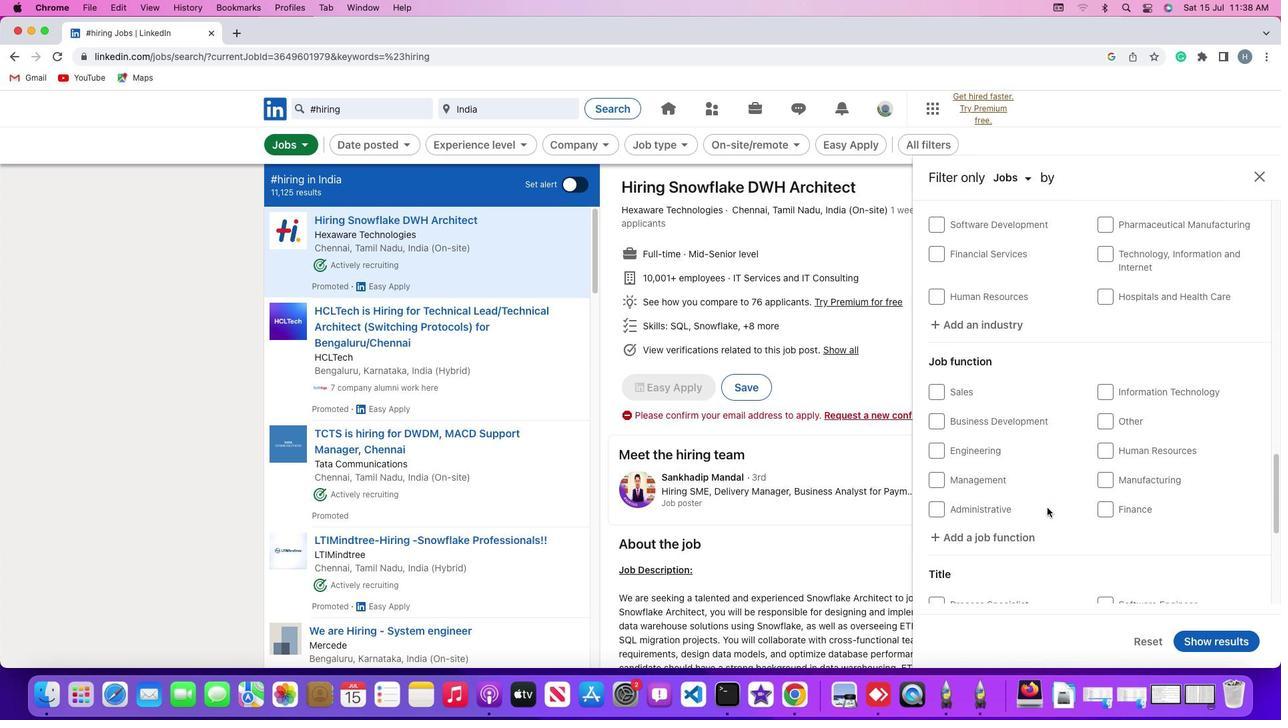 
Action: Mouse scrolled (1046, 507) with delta (0, 0)
Screenshot: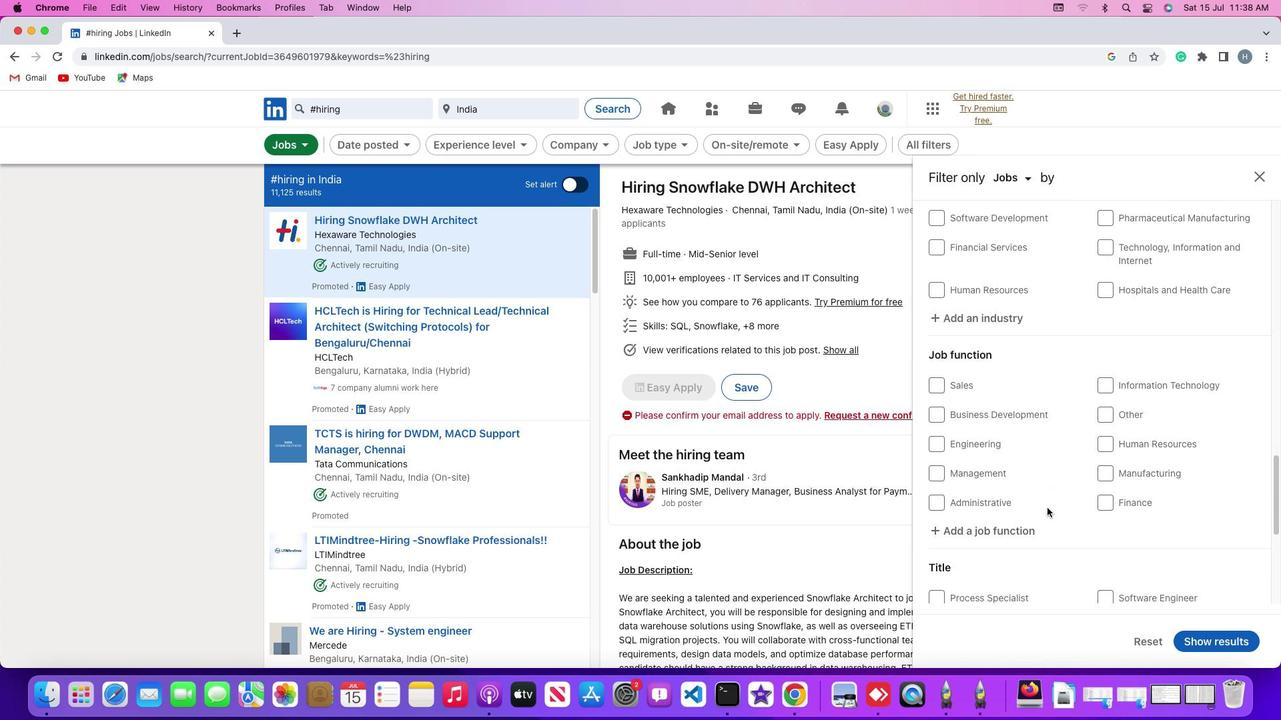
Action: Mouse scrolled (1046, 507) with delta (0, 0)
Screenshot: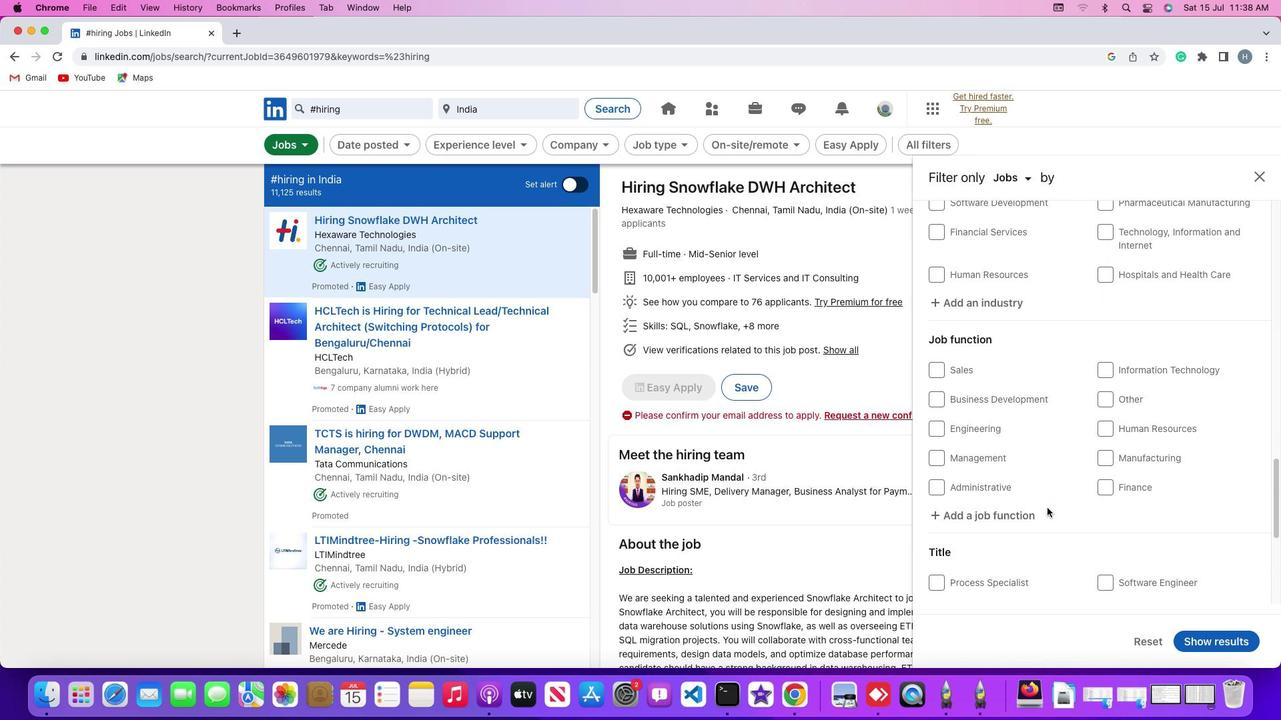 
Action: Mouse scrolled (1046, 507) with delta (0, 0)
Screenshot: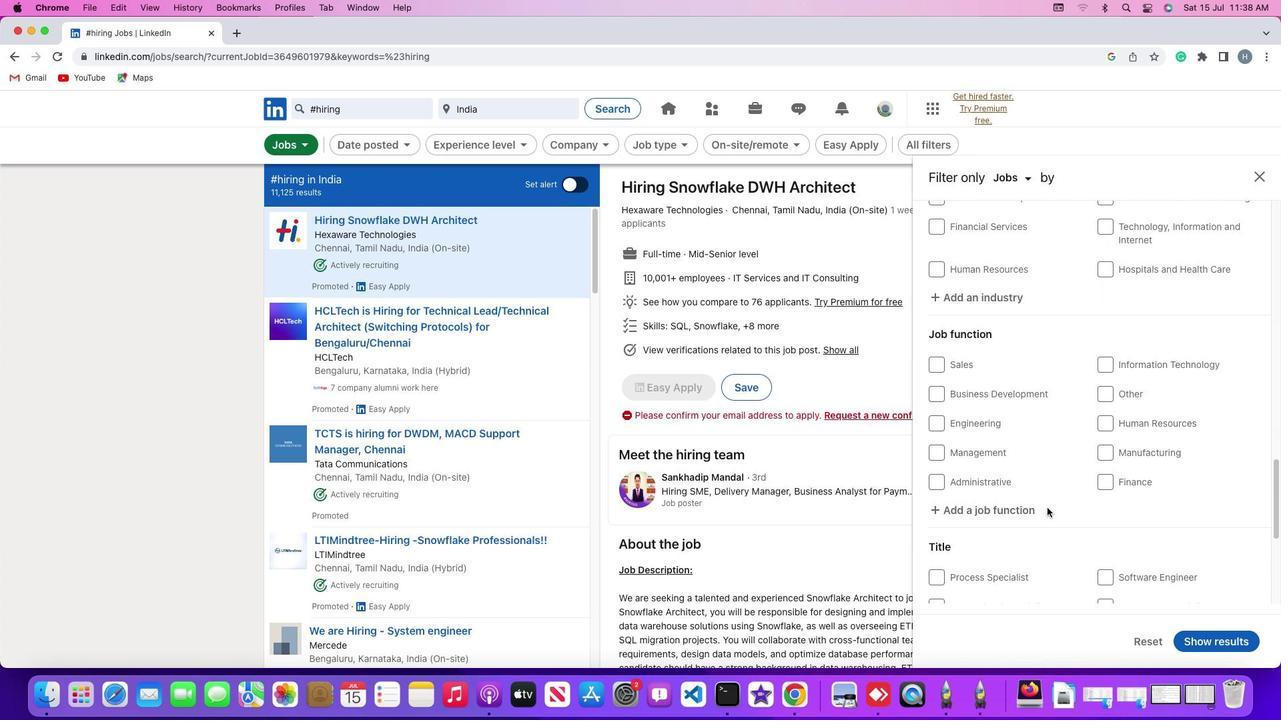 
Action: Mouse scrolled (1046, 507) with delta (0, 0)
Screenshot: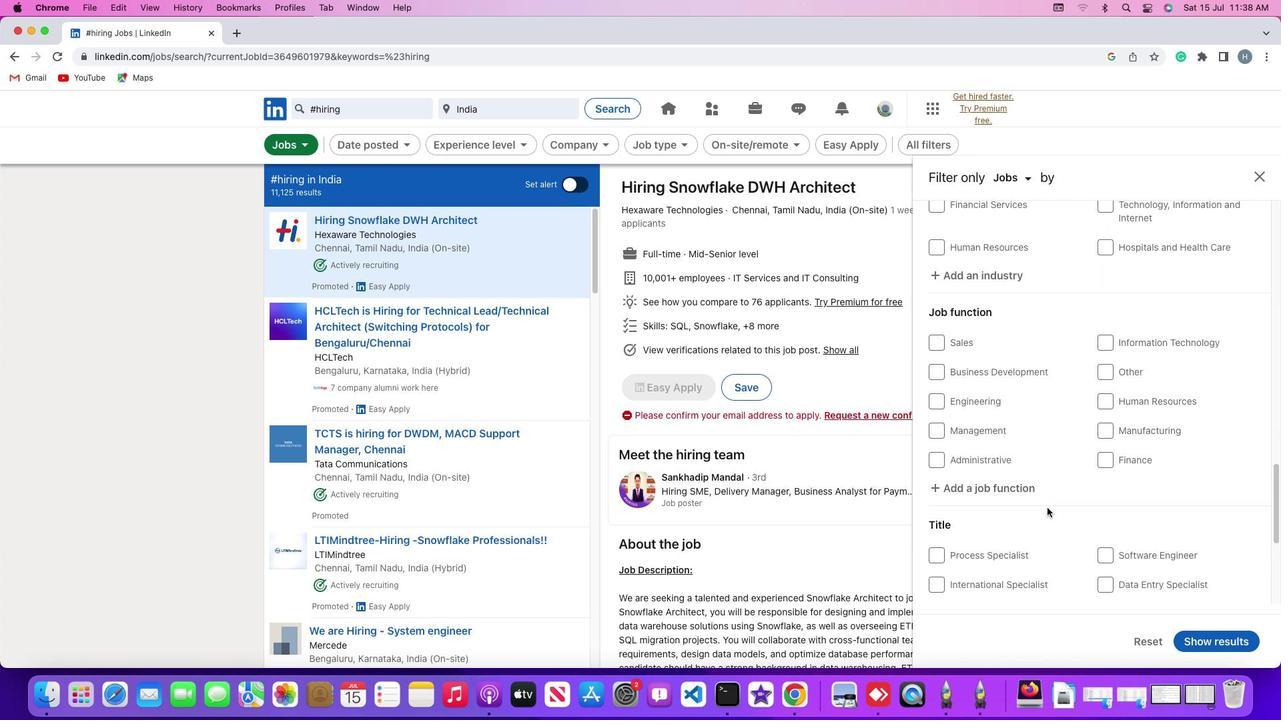 
Action: Mouse scrolled (1046, 507) with delta (0, 0)
Screenshot: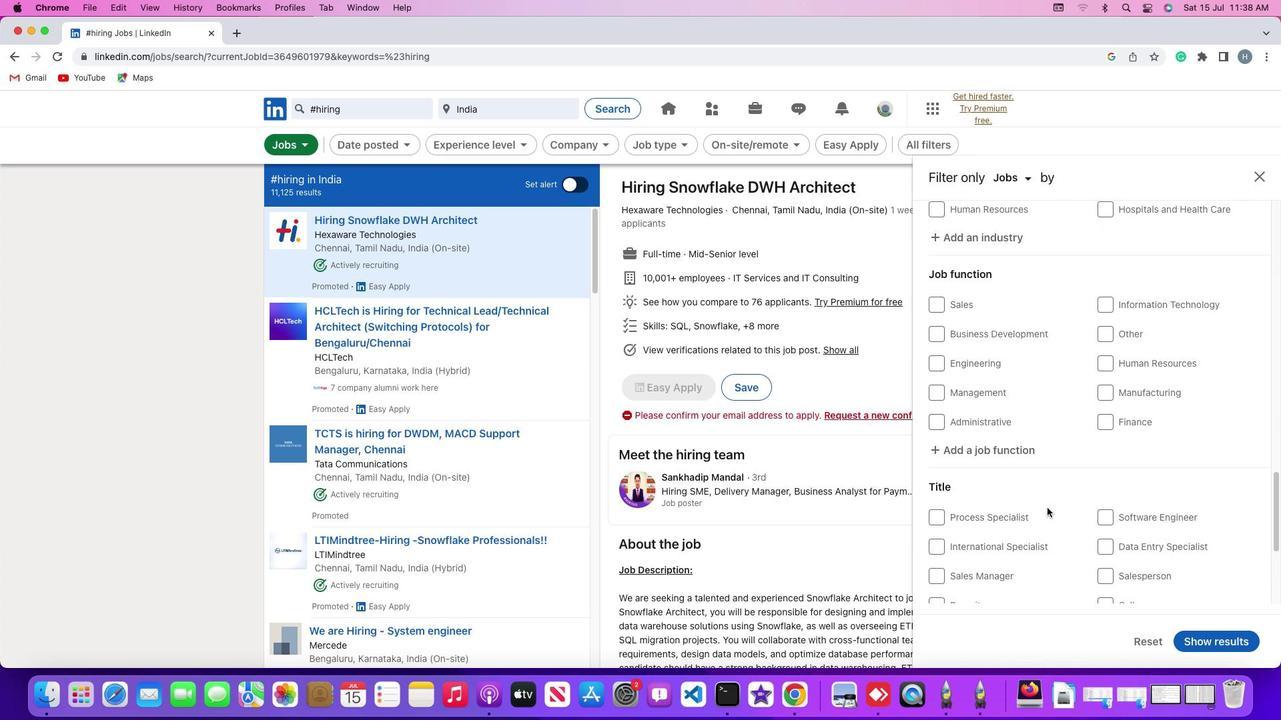 
Action: Mouse scrolled (1046, 507) with delta (0, 0)
Screenshot: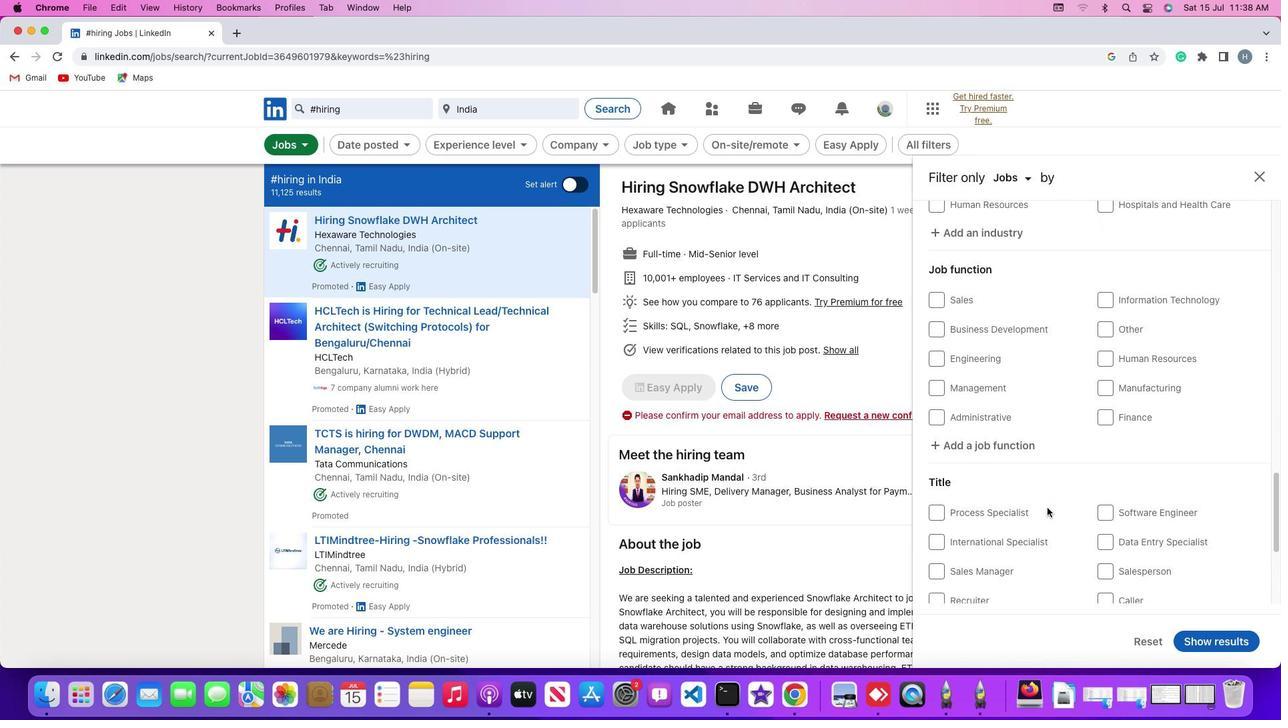 
Action: Mouse scrolled (1046, 507) with delta (0, -1)
Screenshot: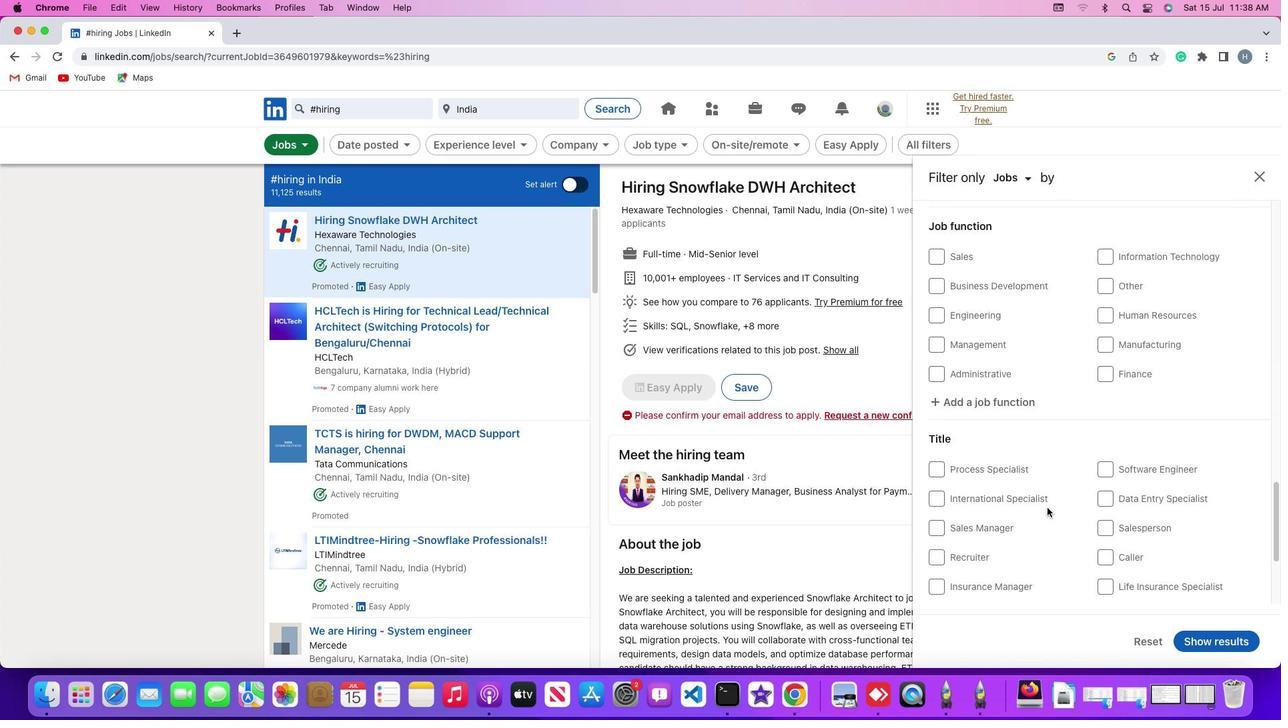 
Action: Mouse scrolled (1046, 507) with delta (0, 0)
Screenshot: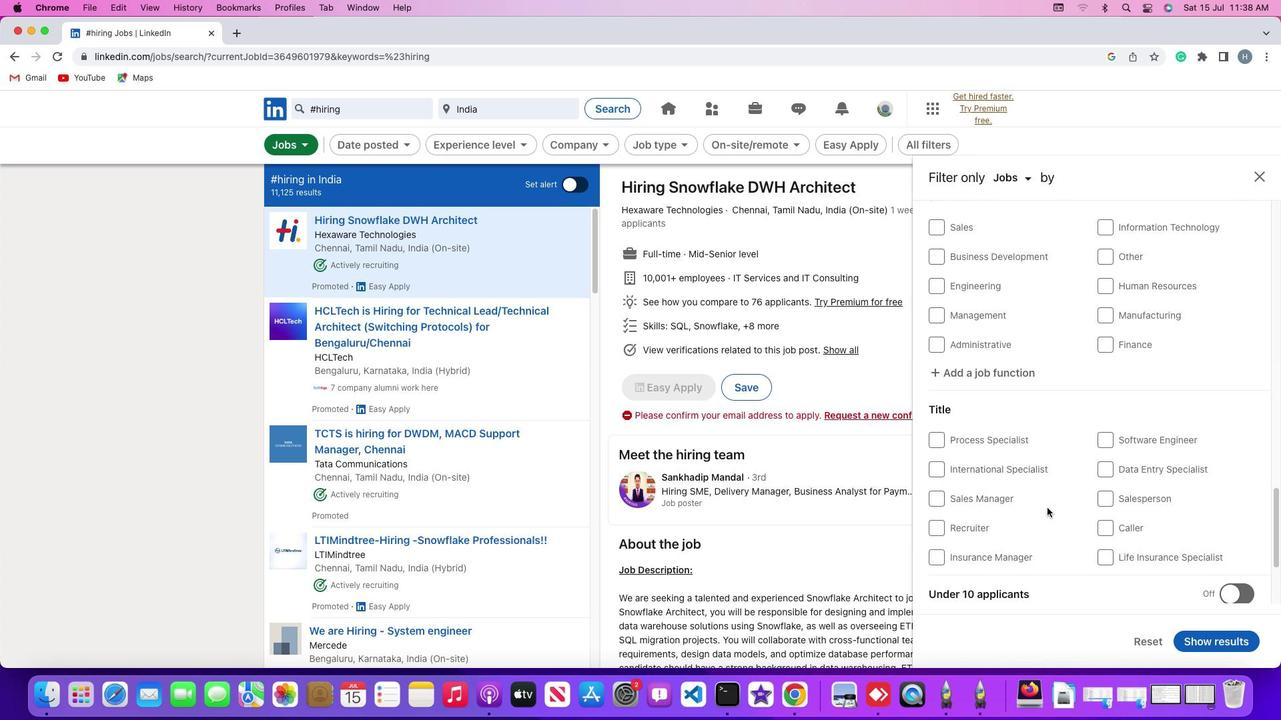 
Action: Mouse scrolled (1046, 507) with delta (0, 0)
Screenshot: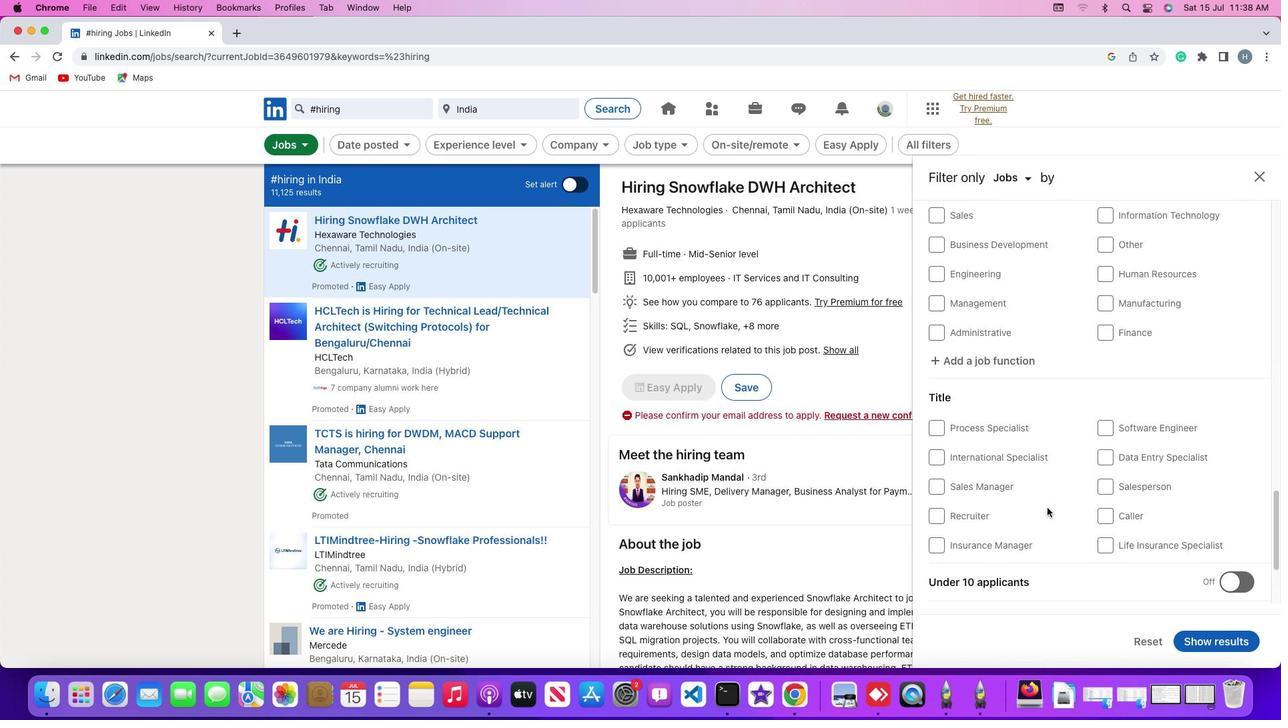 
Action: Mouse scrolled (1046, 507) with delta (0, -1)
Screenshot: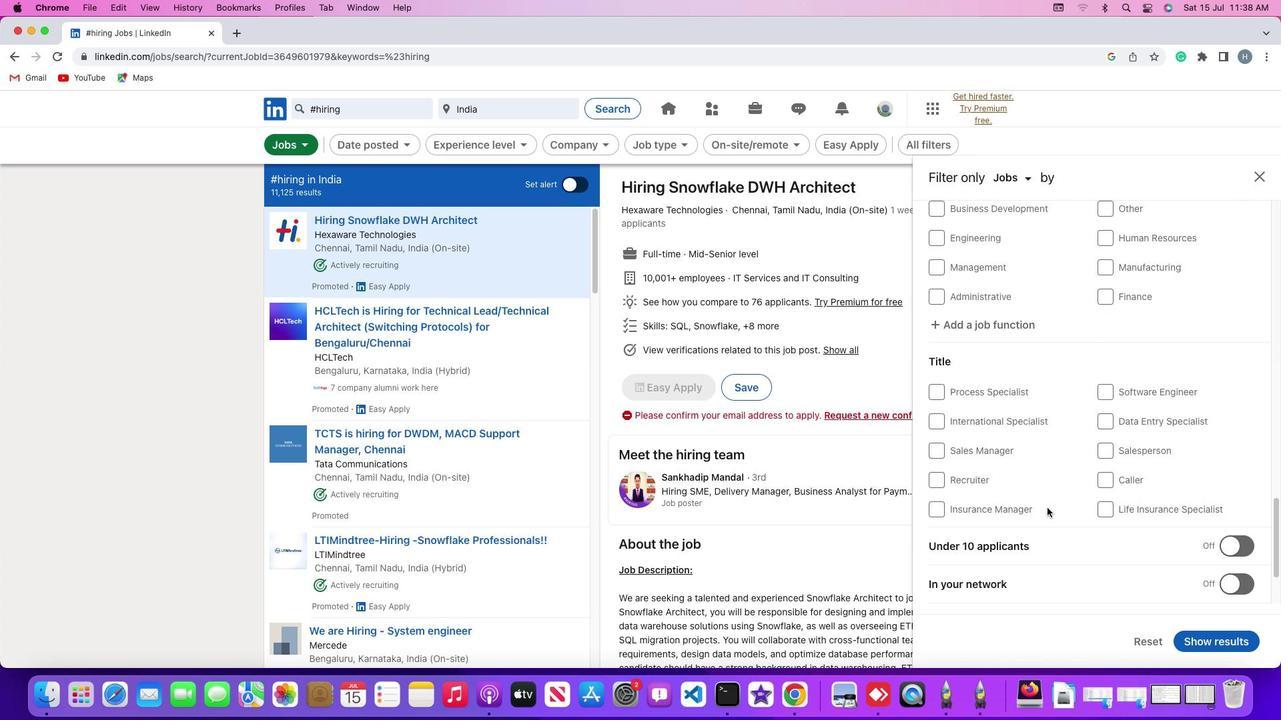 
Action: Mouse moved to (1103, 478)
Screenshot: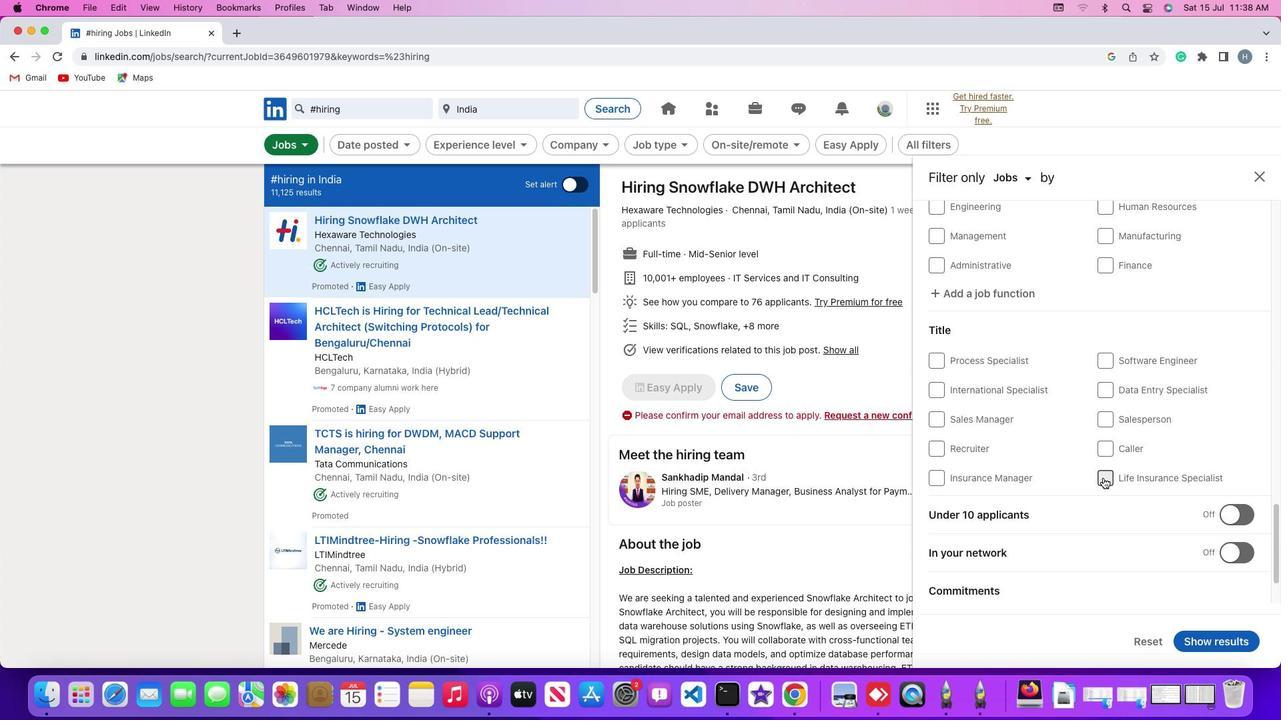 
Action: Mouse pressed left at (1103, 478)
Screenshot: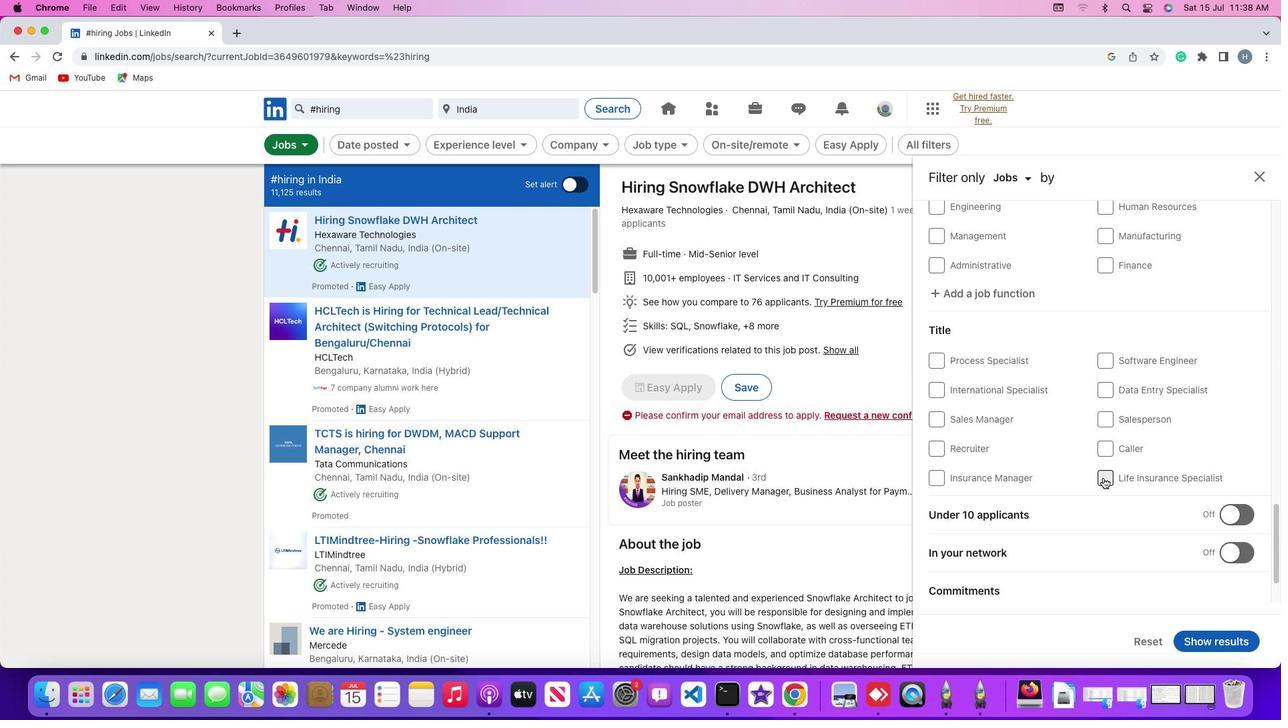 
Action: Mouse moved to (1220, 645)
Screenshot: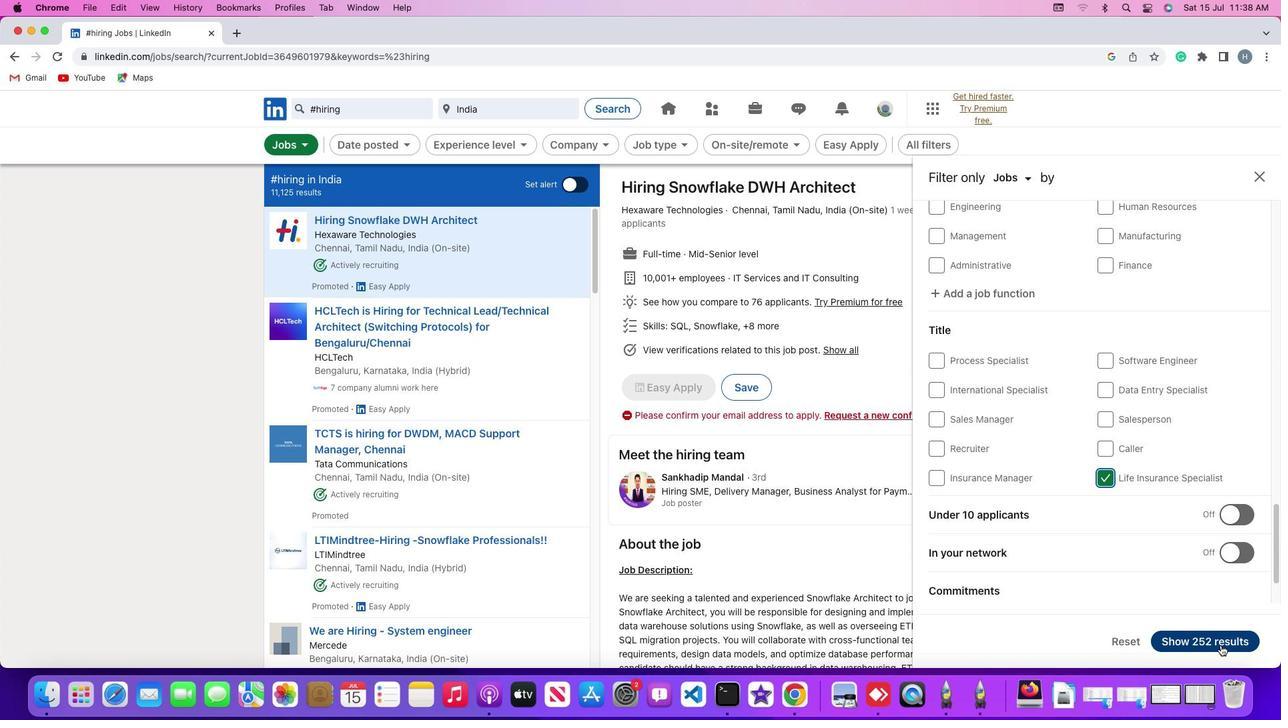 
Action: Mouse pressed left at (1220, 645)
Screenshot: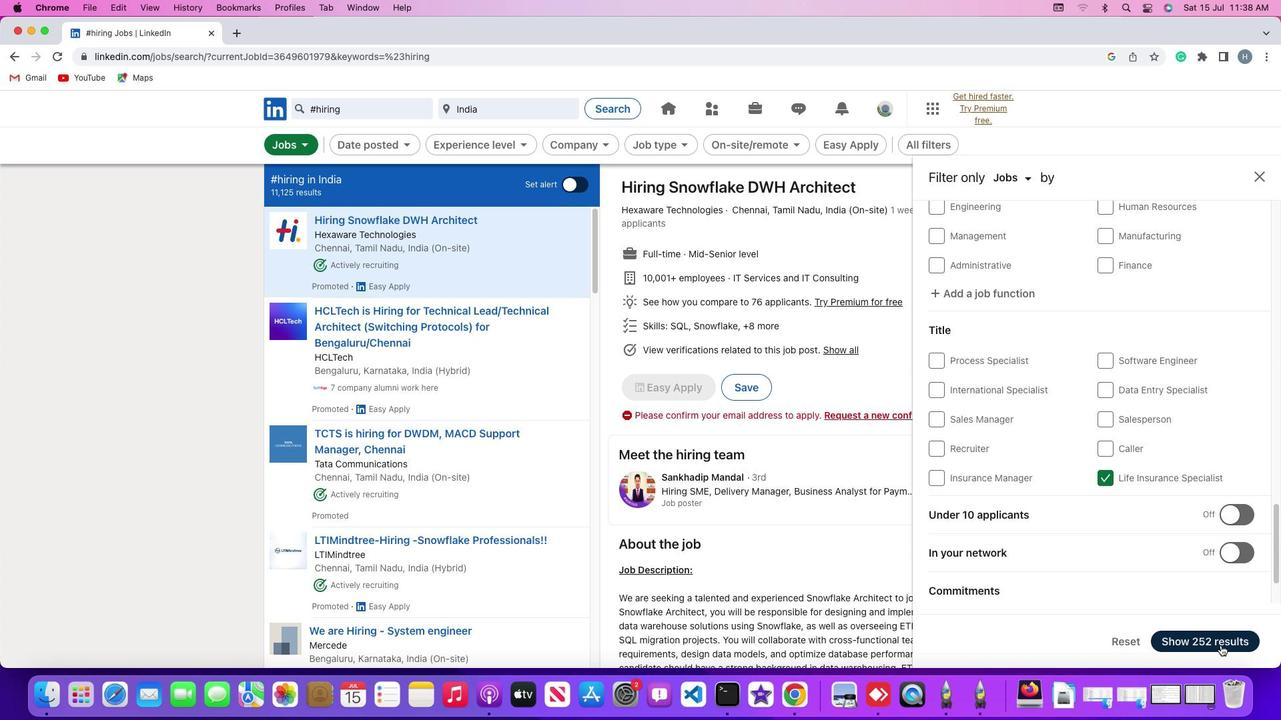 
Action: Mouse moved to (1094, 427)
Screenshot: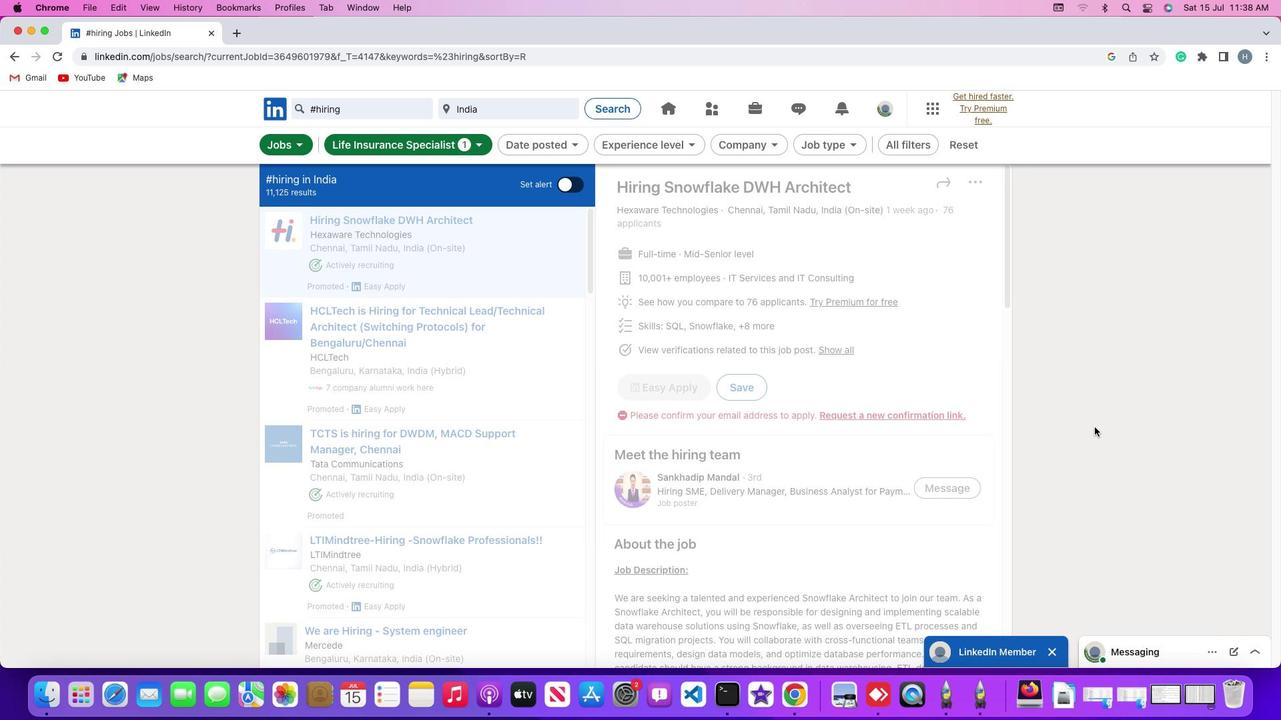 
